 Task: Add a condition where "Status category is Open" in unsolved tickets in your groups.
Action: Mouse moved to (24, 296)
Screenshot: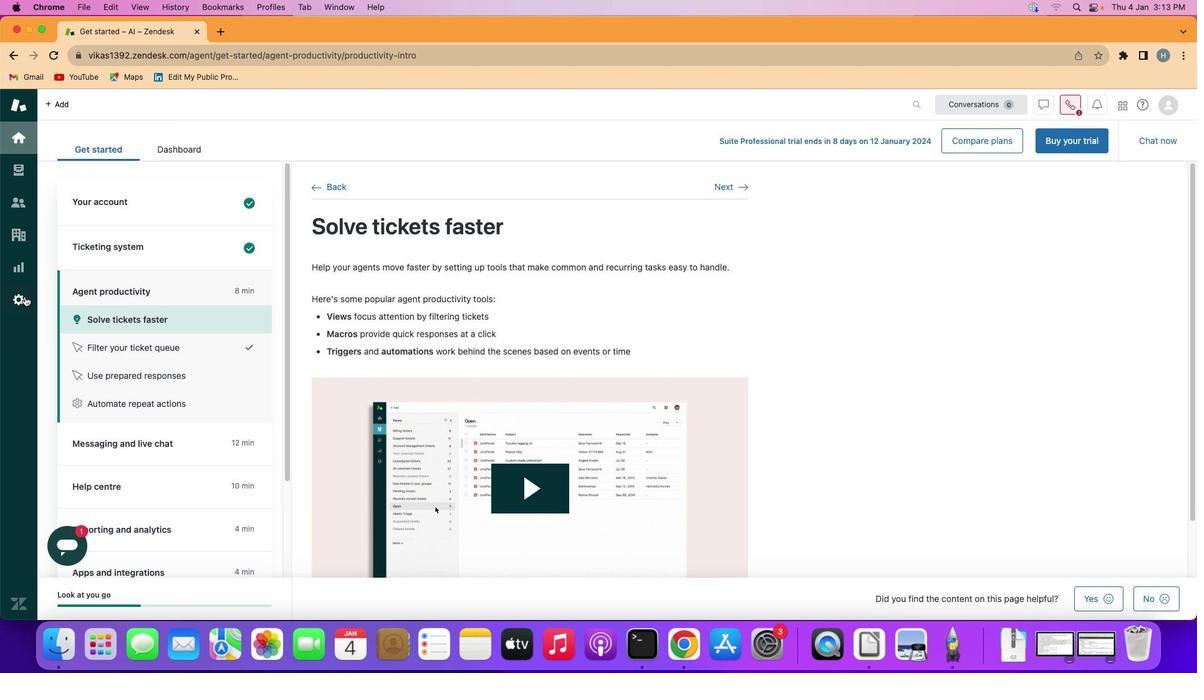 
Action: Mouse pressed left at (24, 296)
Screenshot: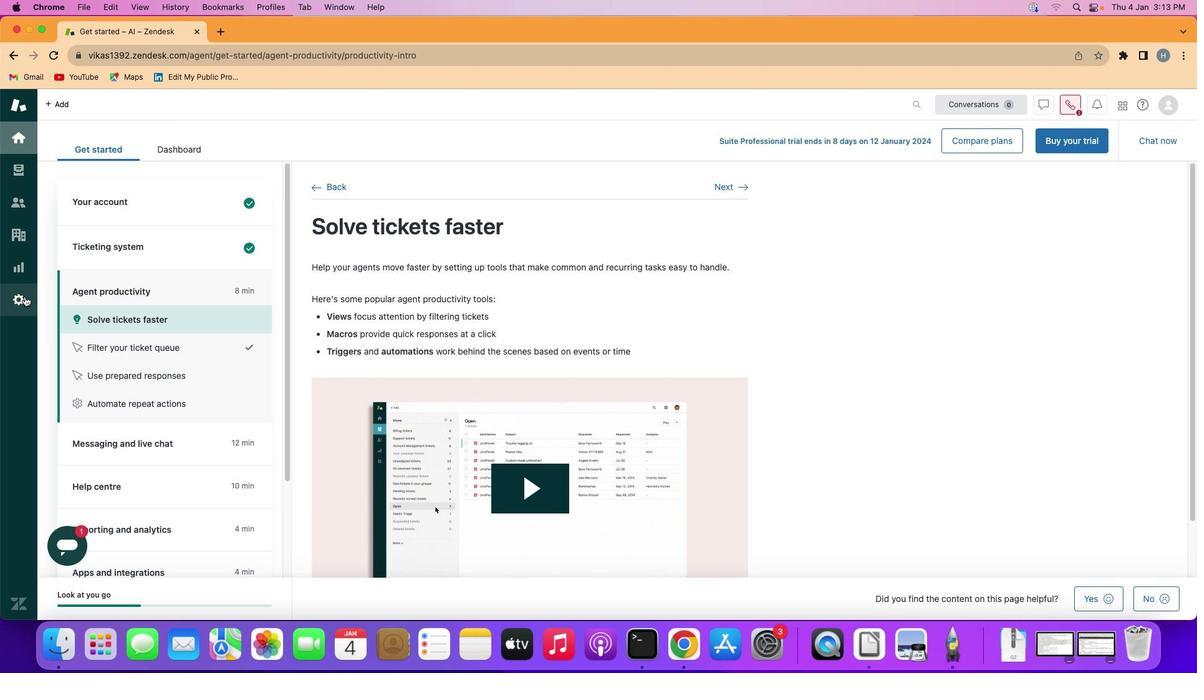 
Action: Mouse moved to (366, 434)
Screenshot: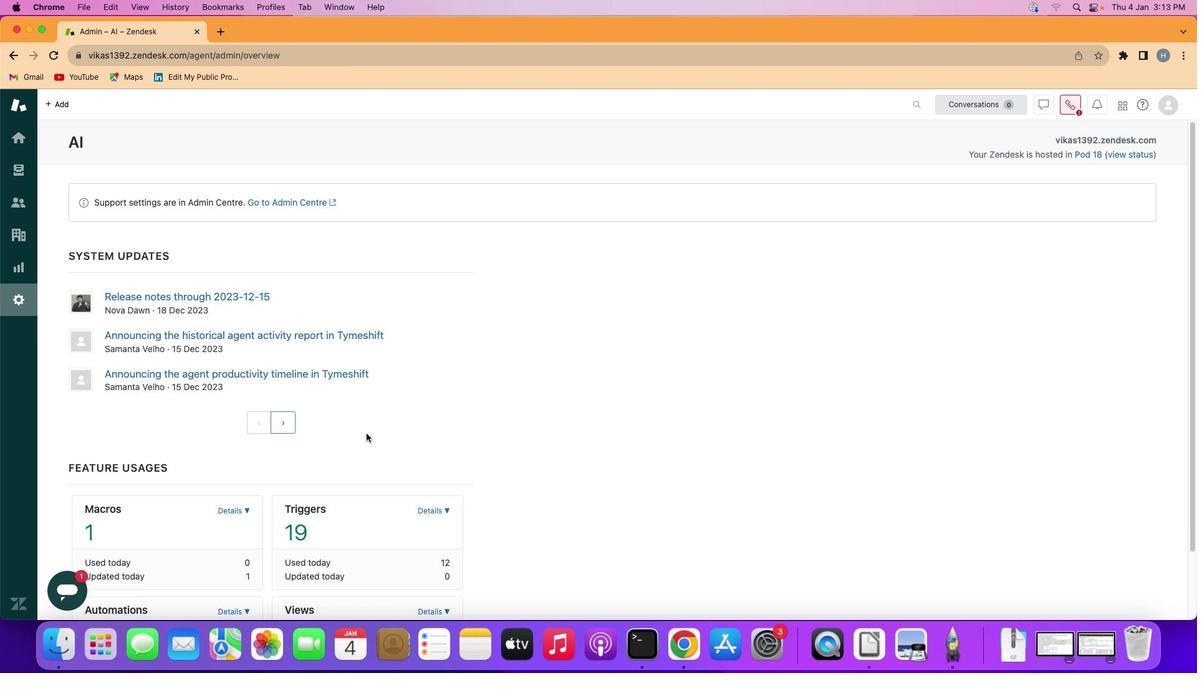
Action: Mouse scrolled (366, 434) with delta (0, 0)
Screenshot: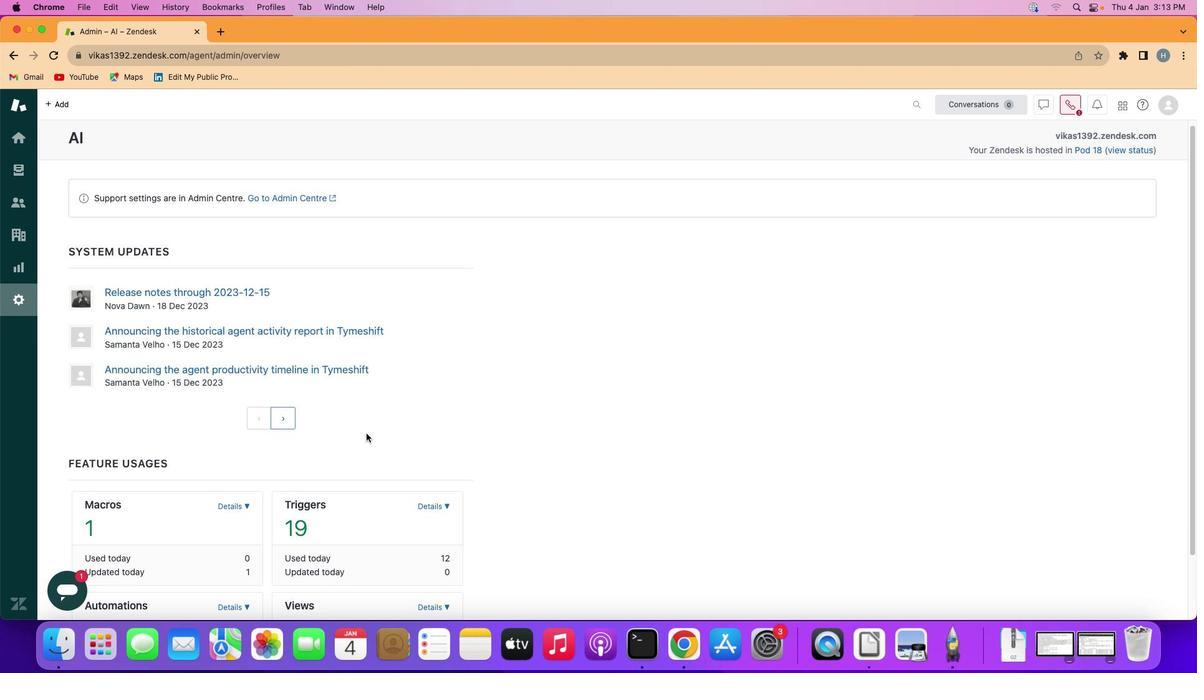 
Action: Mouse scrolled (366, 434) with delta (0, 1)
Screenshot: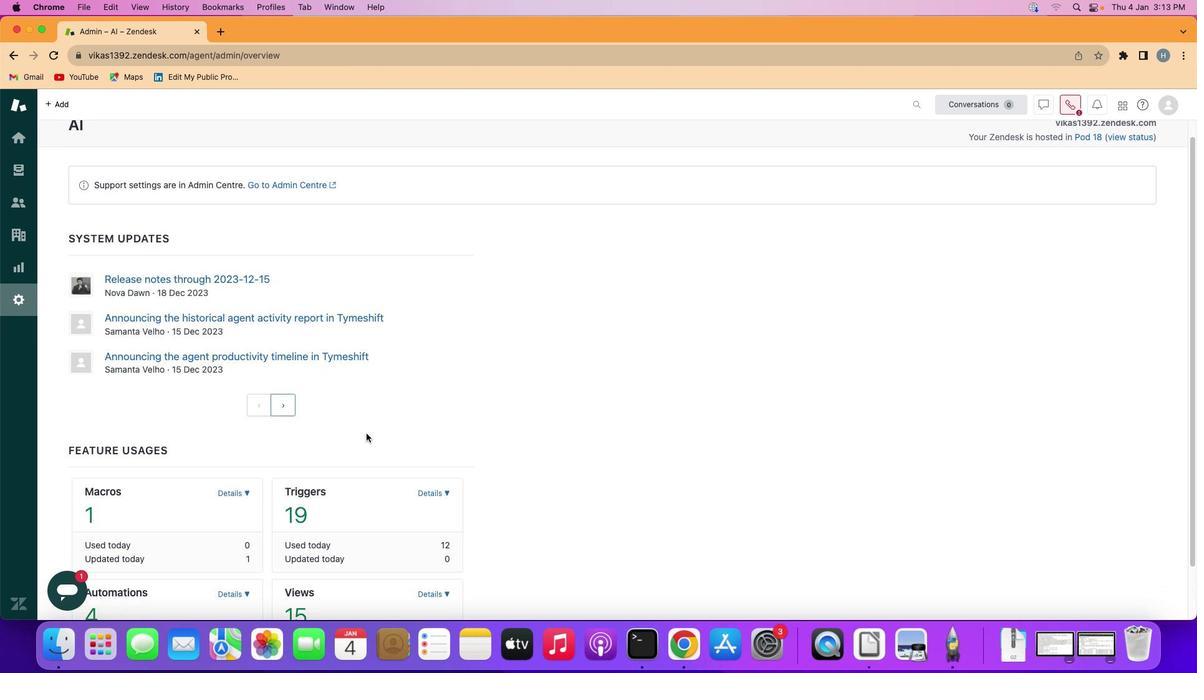 
Action: Mouse scrolled (366, 434) with delta (0, -1)
Screenshot: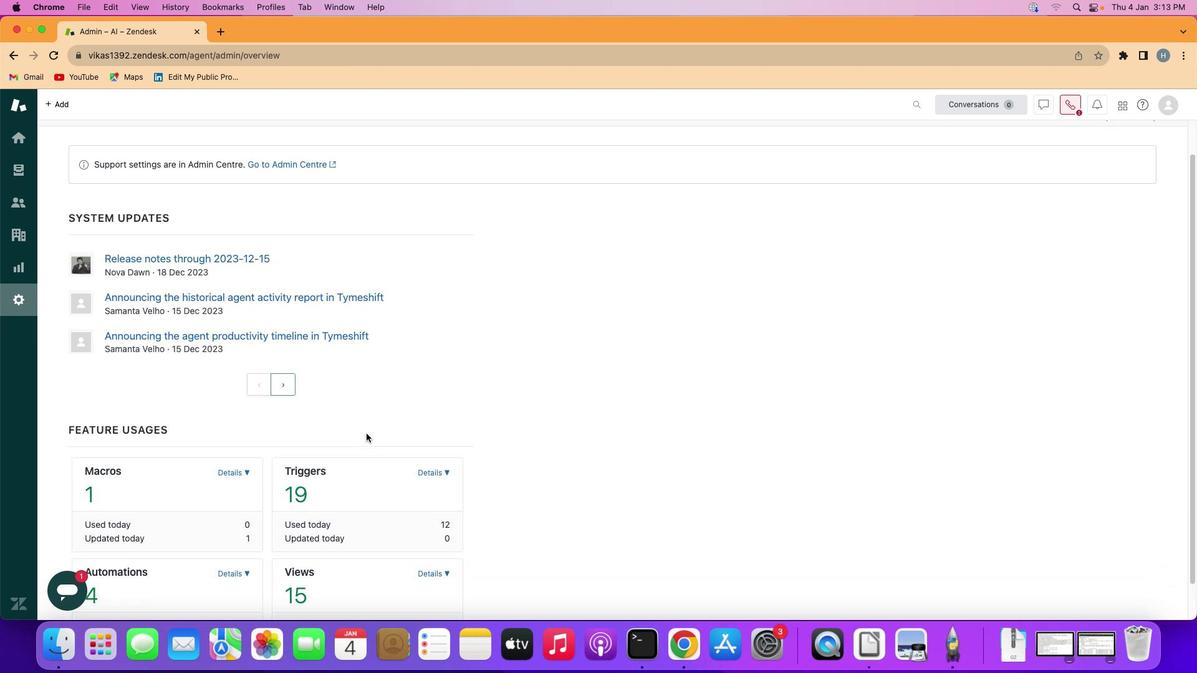 
Action: Mouse scrolled (366, 434) with delta (0, 0)
Screenshot: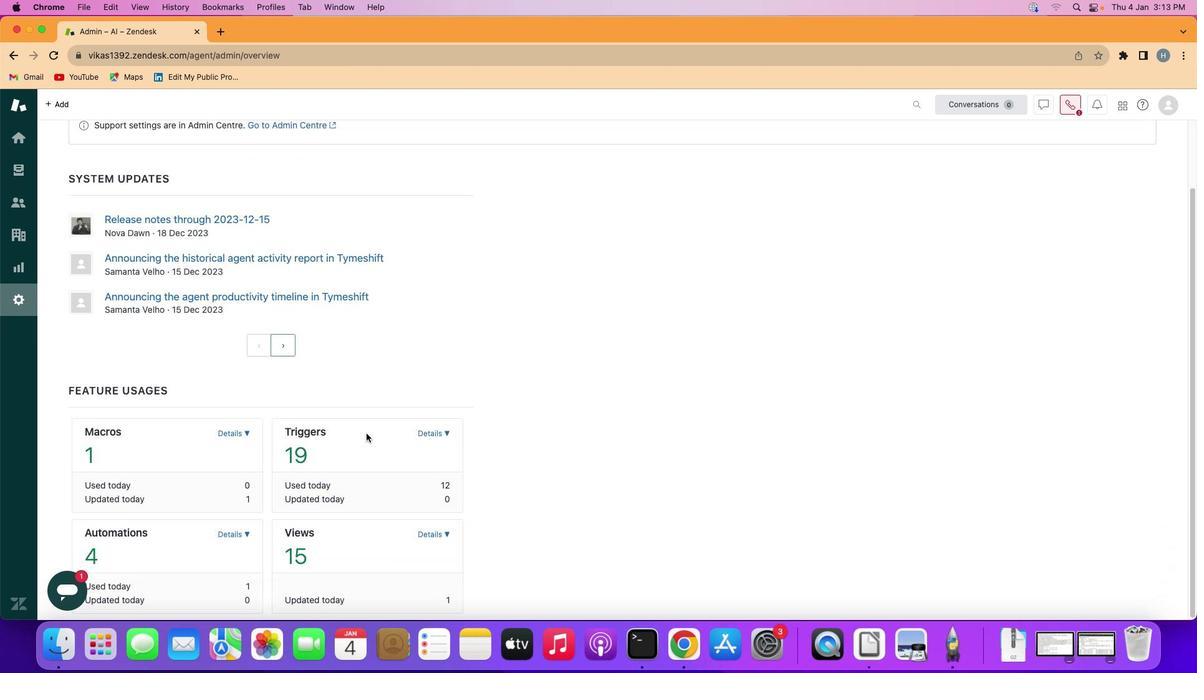 
Action: Mouse scrolled (366, 434) with delta (0, -1)
Screenshot: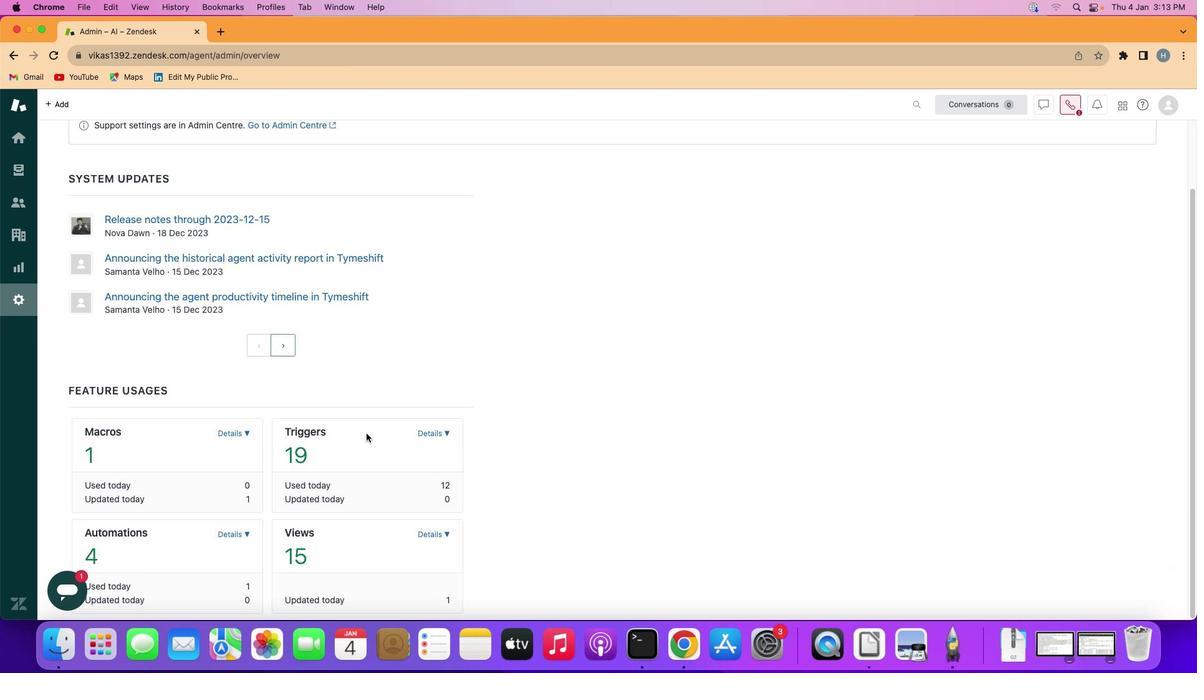 
Action: Mouse moved to (433, 534)
Screenshot: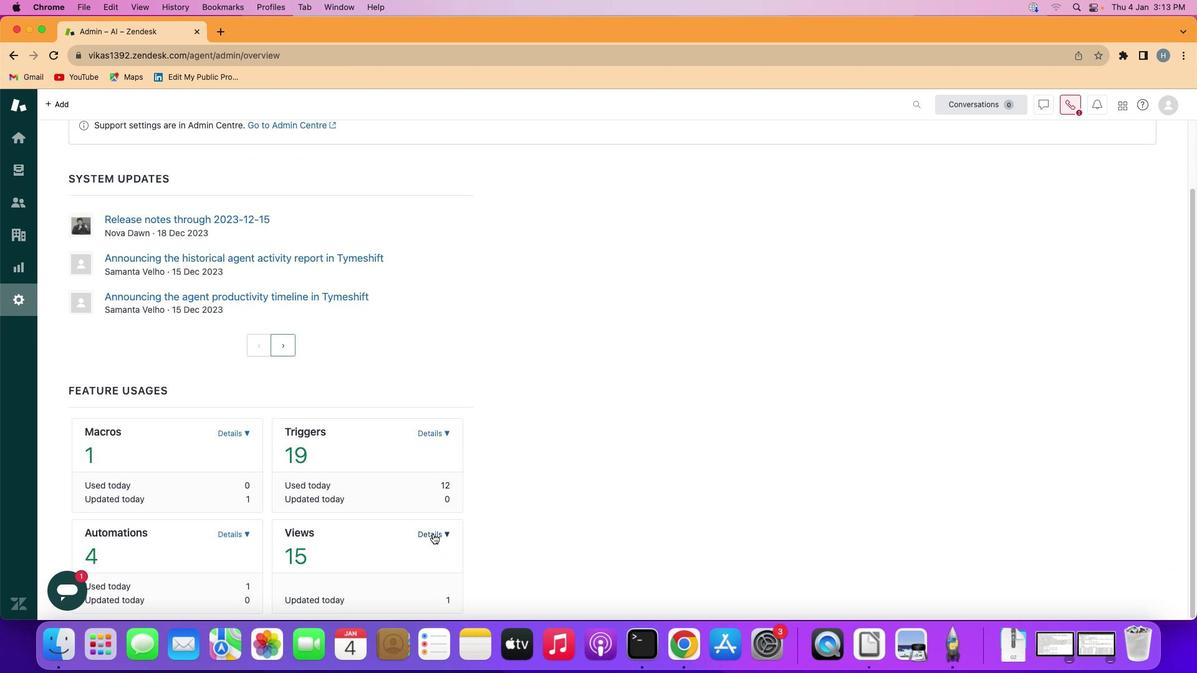 
Action: Mouse pressed left at (433, 534)
Screenshot: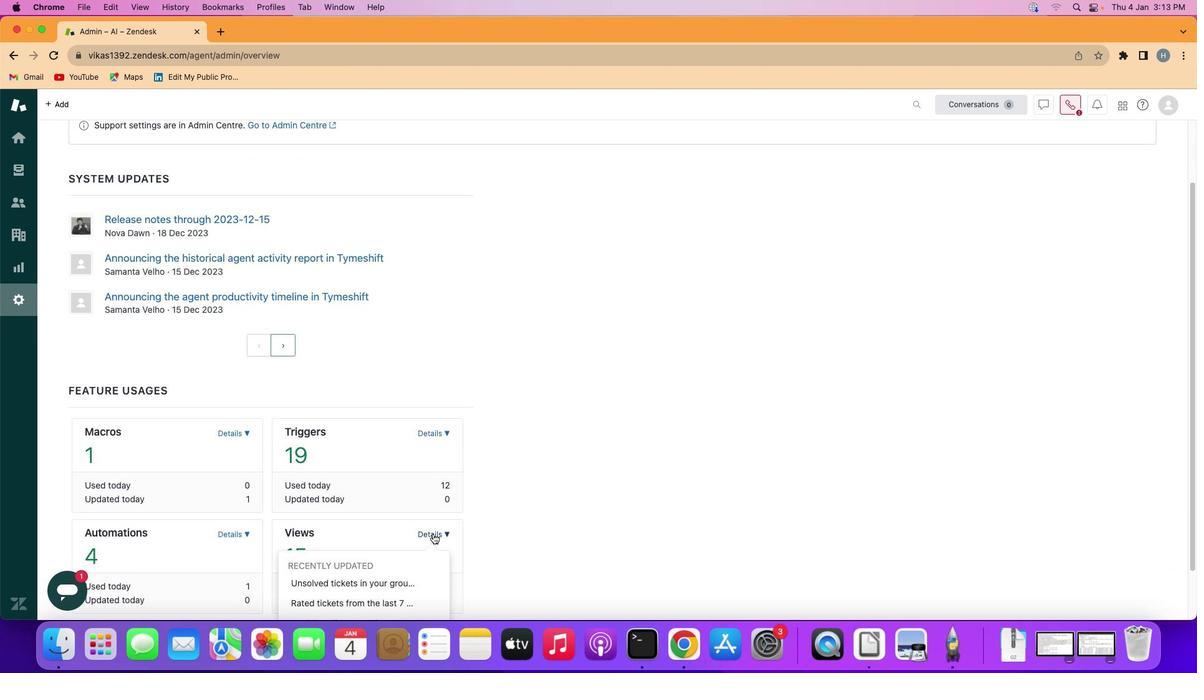 
Action: Mouse moved to (356, 583)
Screenshot: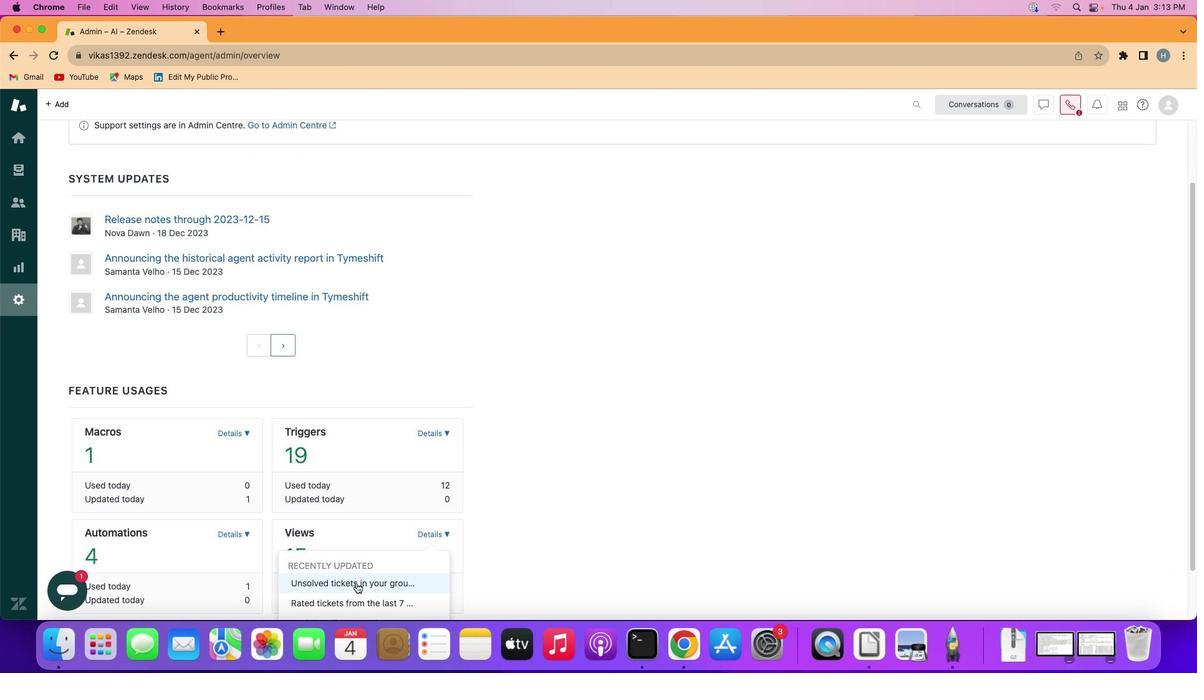 
Action: Mouse pressed left at (356, 583)
Screenshot: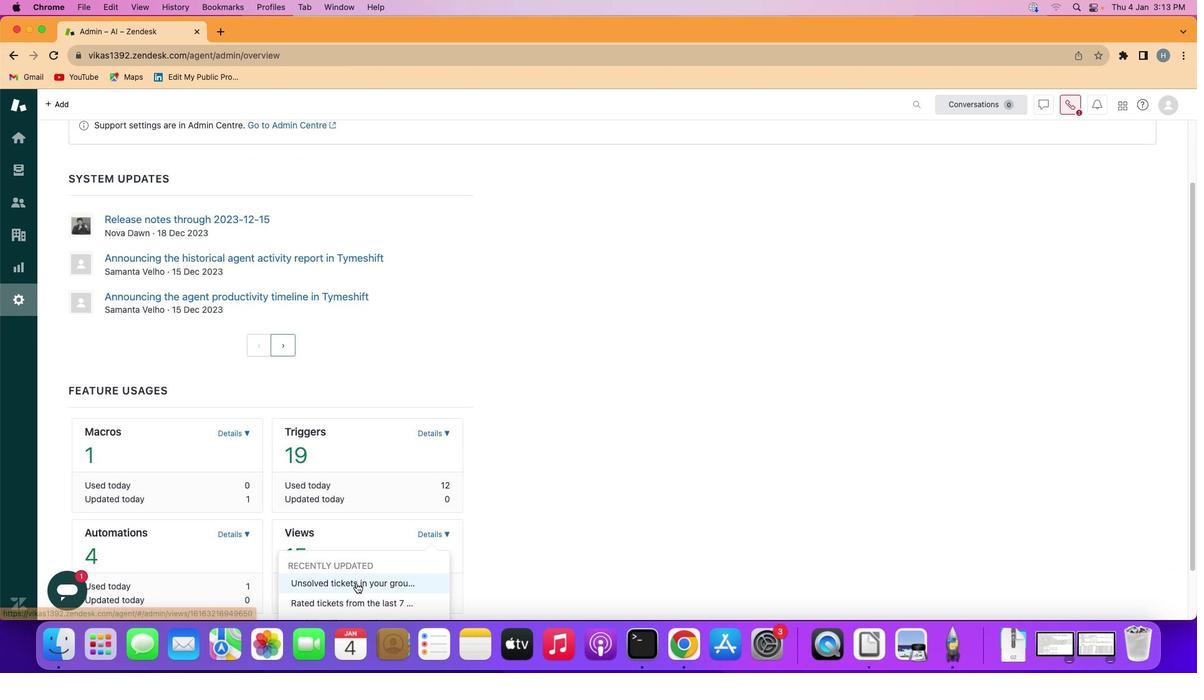 
Action: Mouse moved to (251, 458)
Screenshot: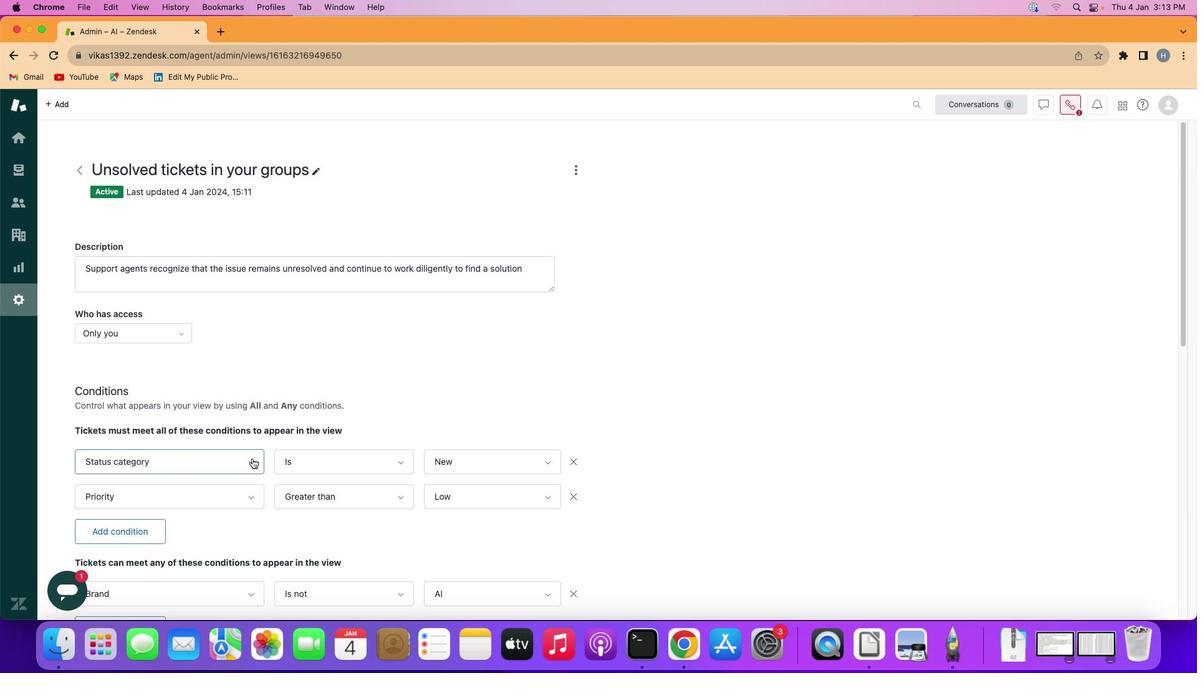 
Action: Mouse pressed left at (251, 458)
Screenshot: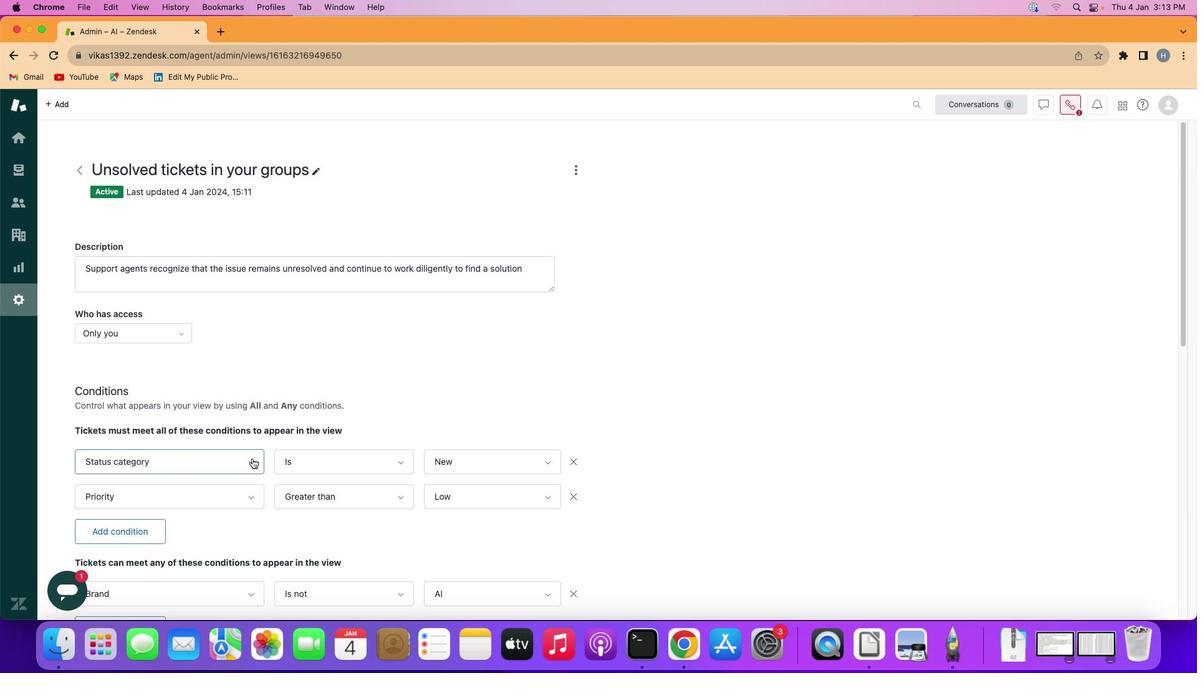 
Action: Mouse moved to (180, 243)
Screenshot: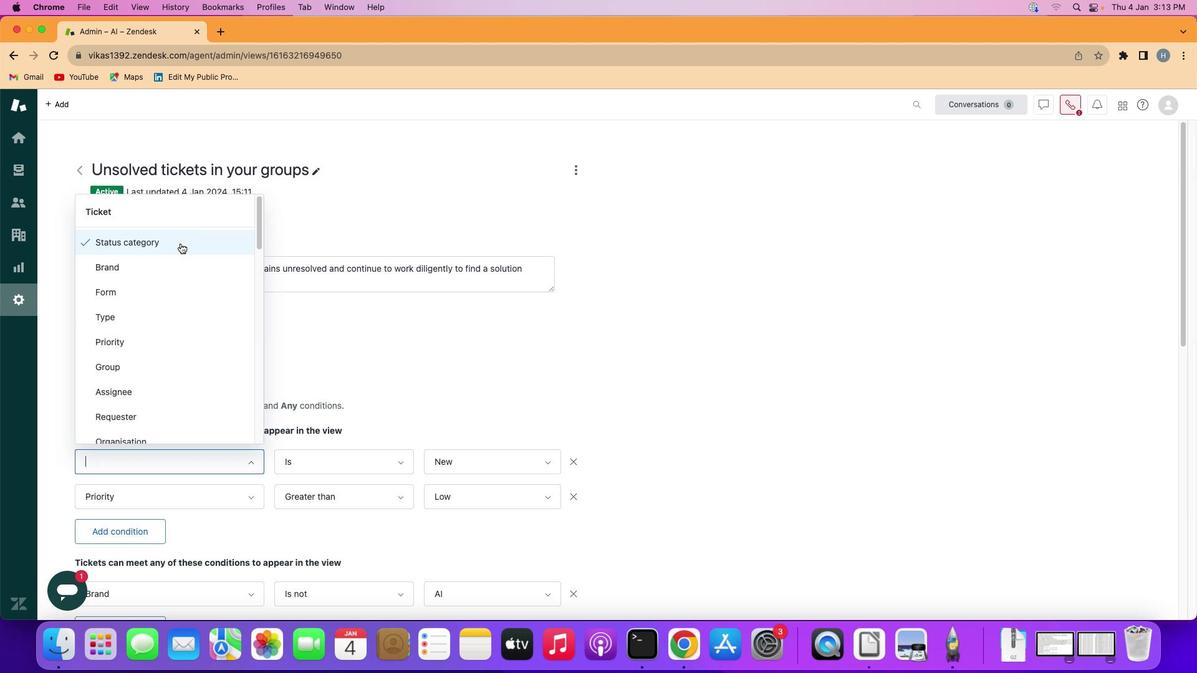 
Action: Mouse pressed left at (180, 243)
Screenshot: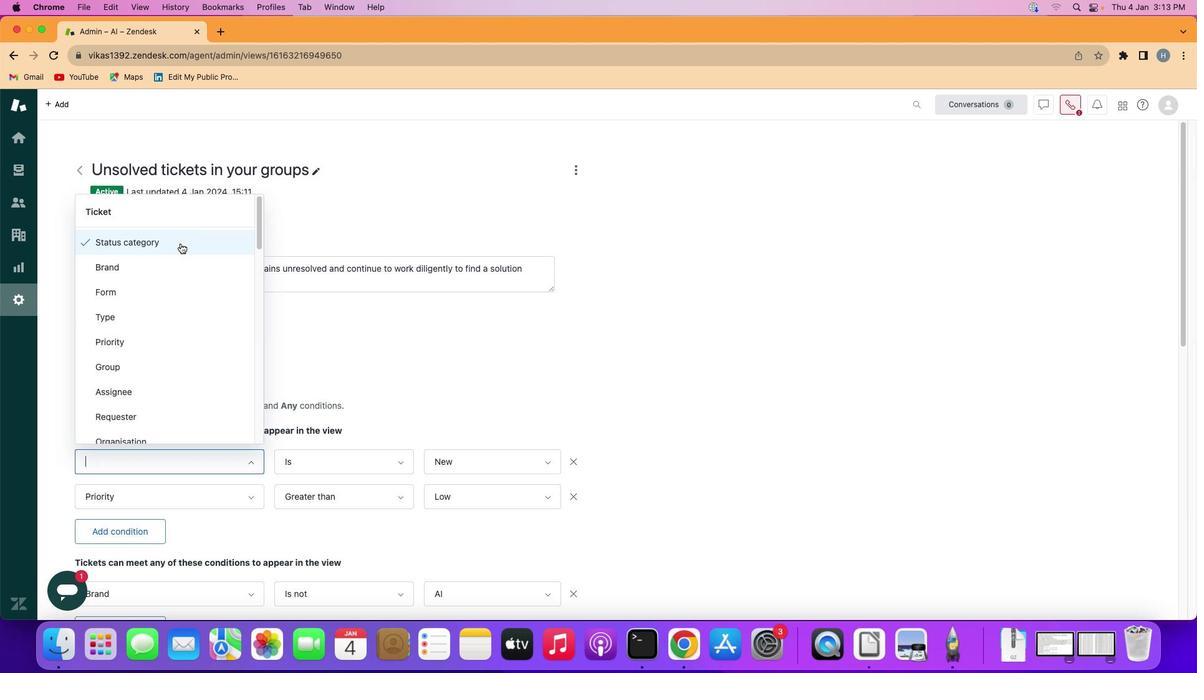 
Action: Mouse moved to (407, 459)
Screenshot: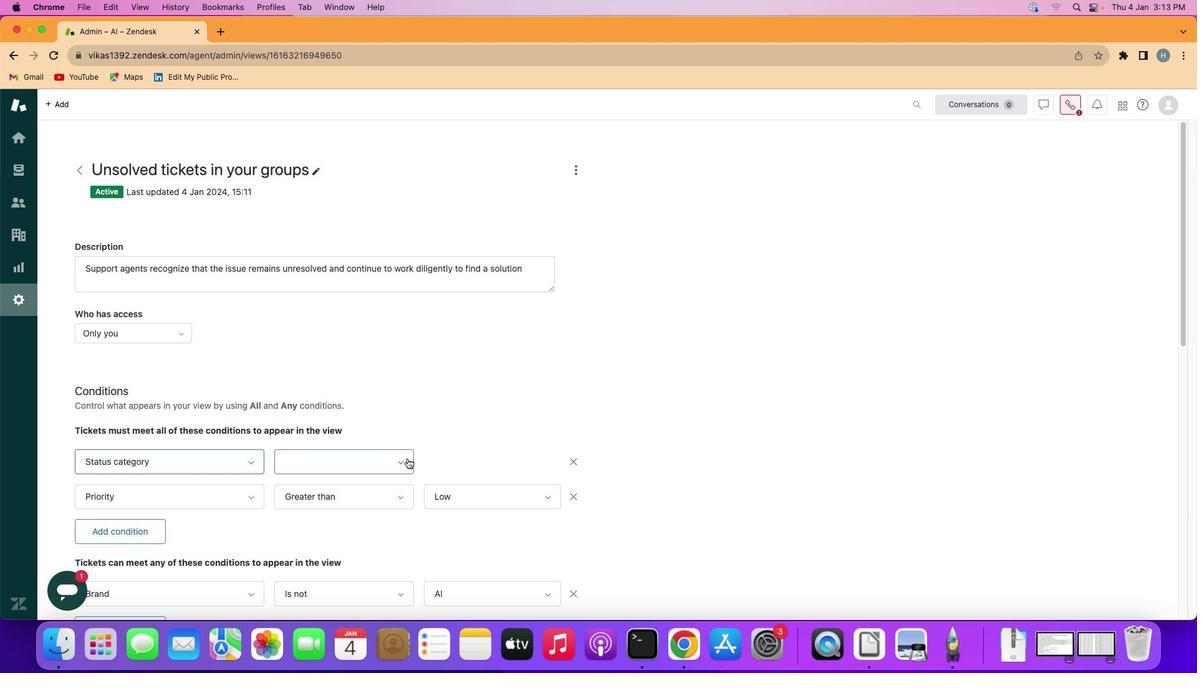 
Action: Mouse pressed left at (407, 459)
Screenshot: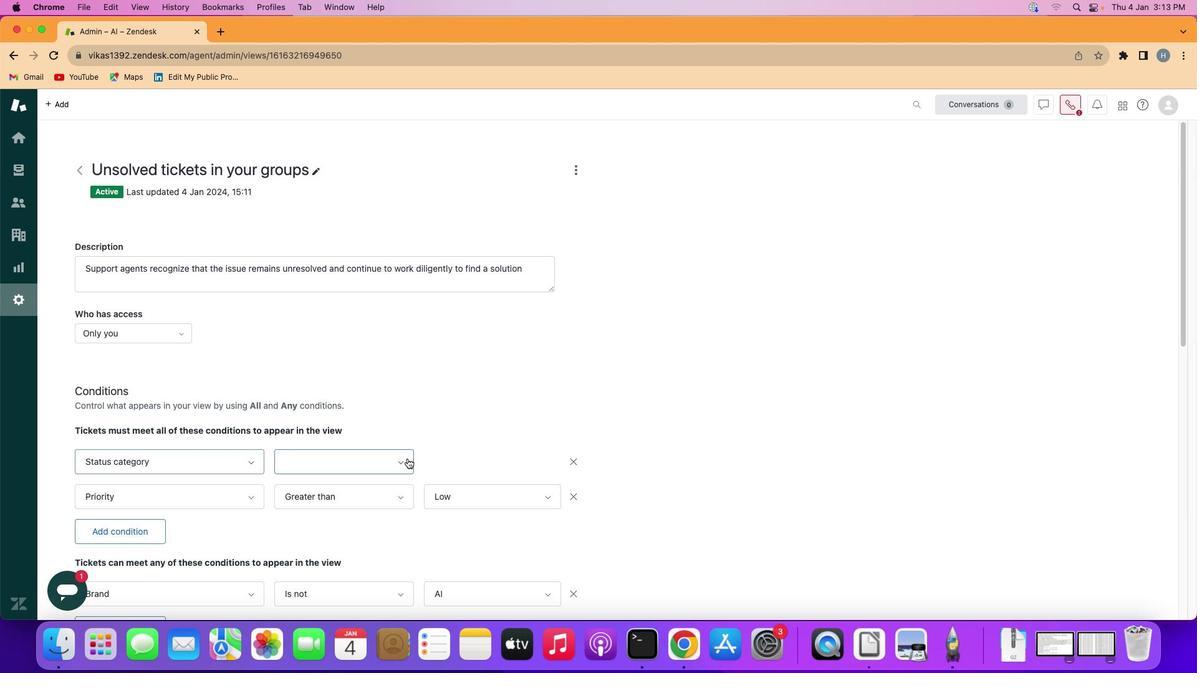 
Action: Mouse moved to (344, 491)
Screenshot: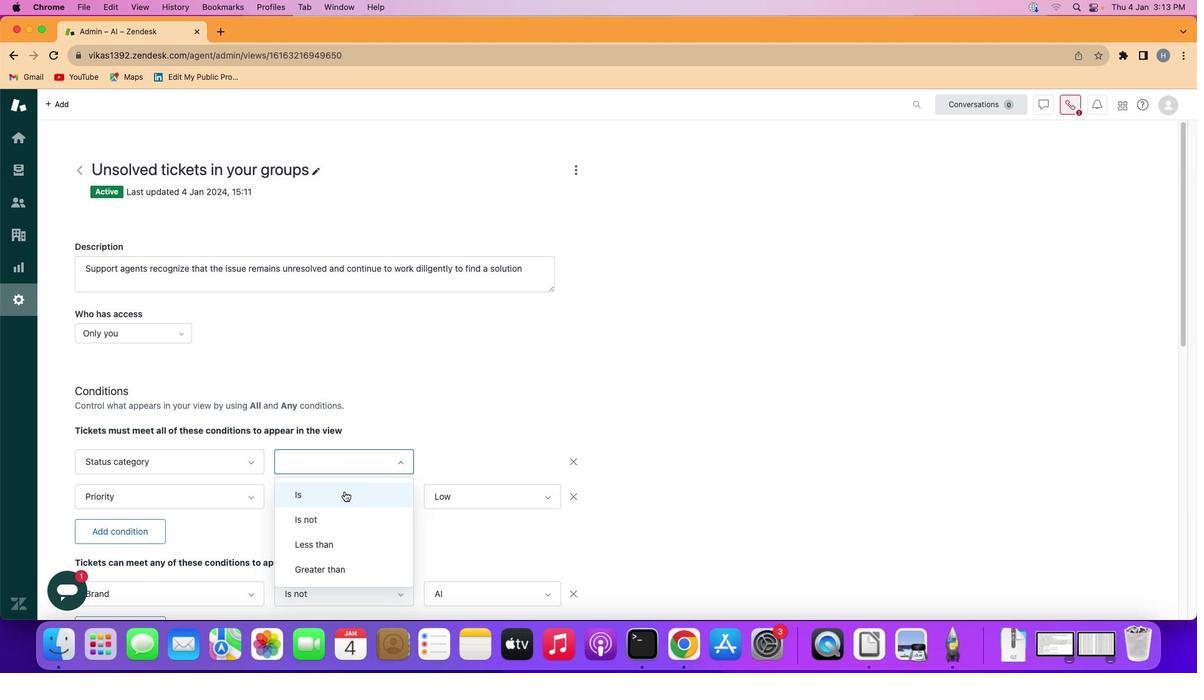 
Action: Mouse pressed left at (344, 491)
Screenshot: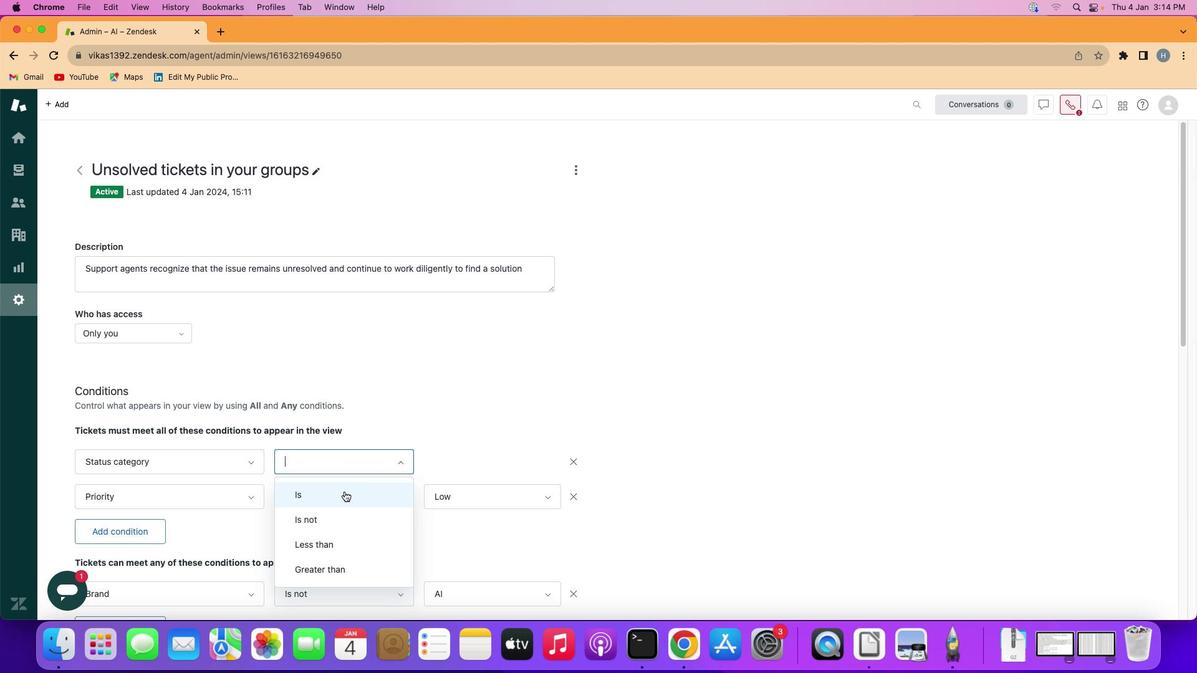 
Action: Mouse moved to (528, 462)
Screenshot: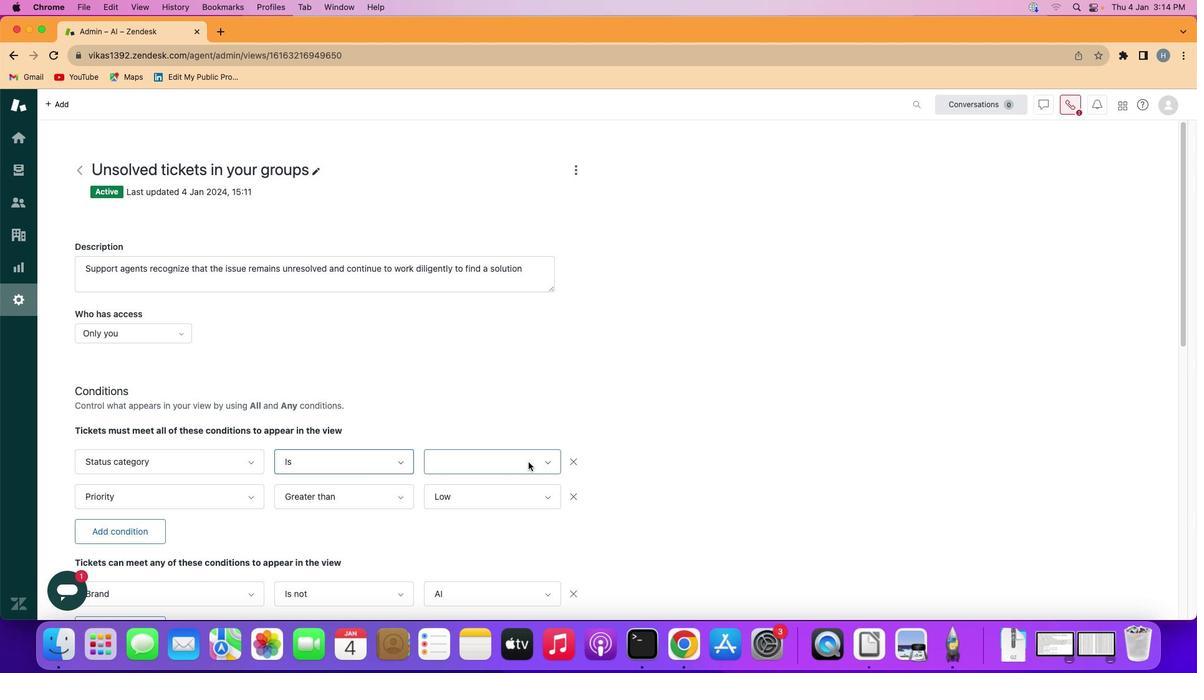 
Action: Mouse pressed left at (528, 462)
Screenshot: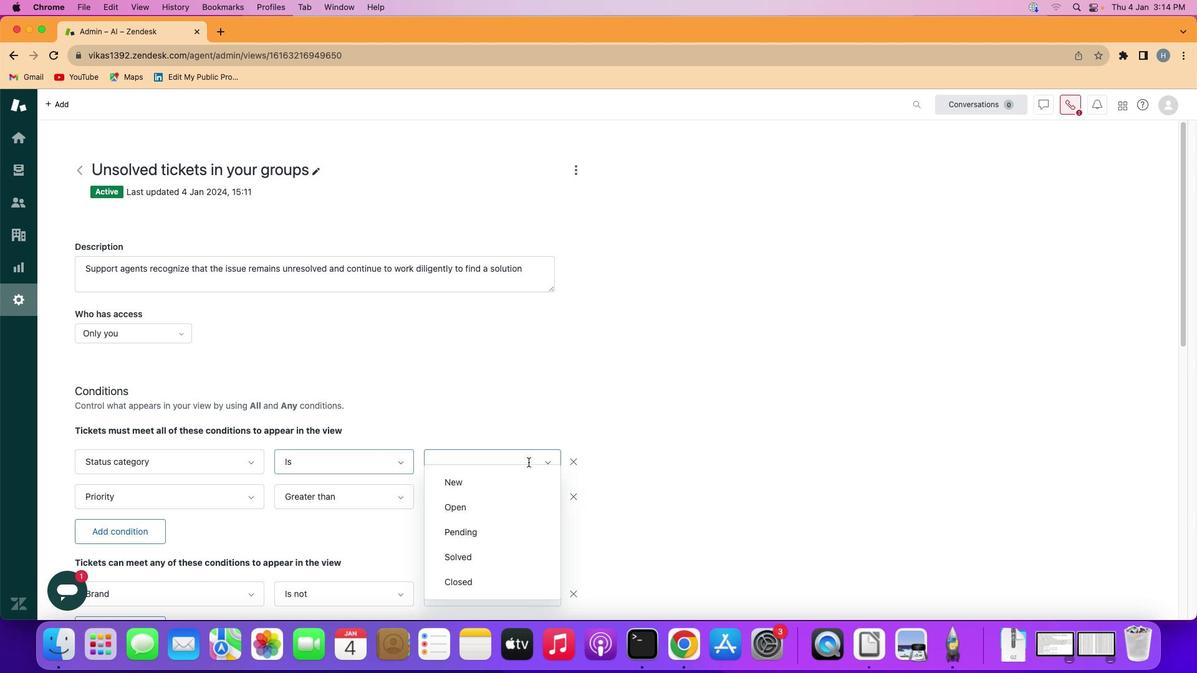
Action: Mouse moved to (504, 515)
Screenshot: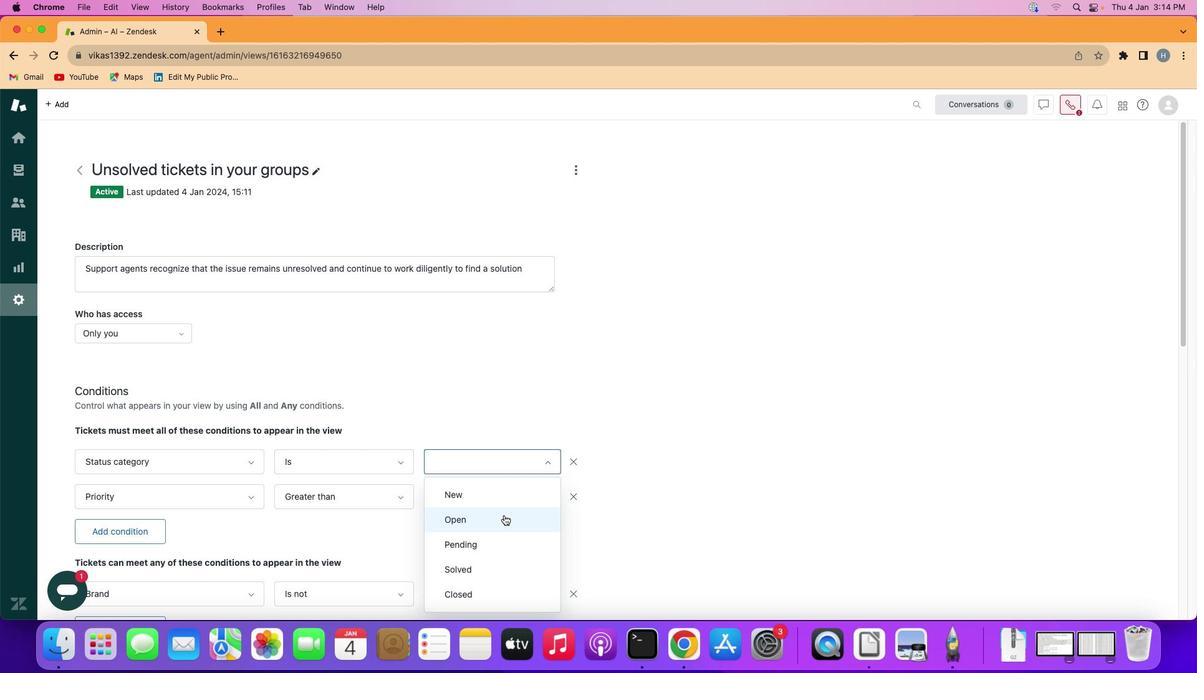 
Action: Mouse pressed left at (504, 515)
Screenshot: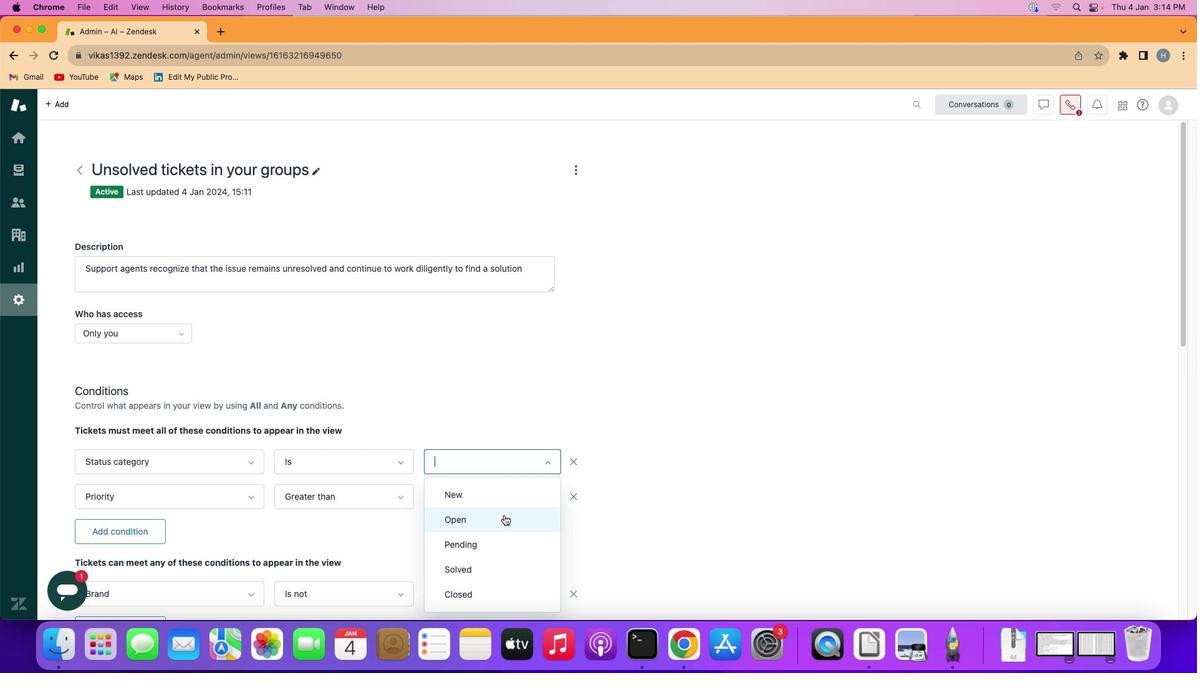 
Action: Mouse moved to (541, 525)
Screenshot: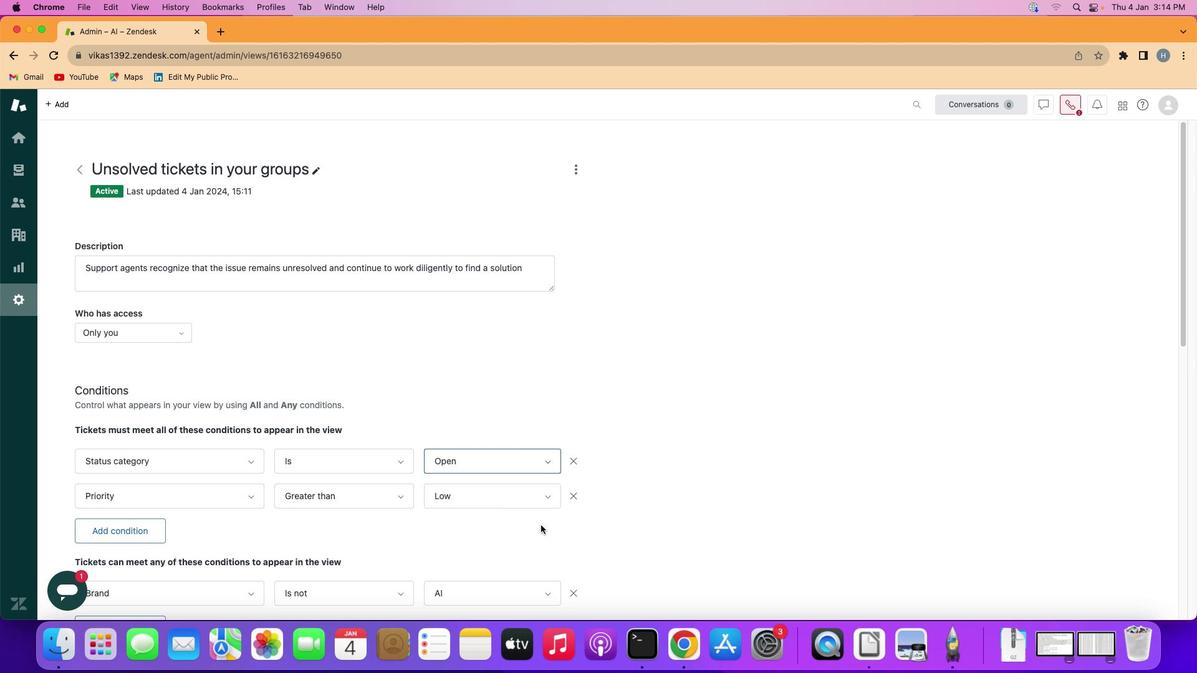 
Action: Mouse scrolled (541, 525) with delta (0, 0)
Screenshot: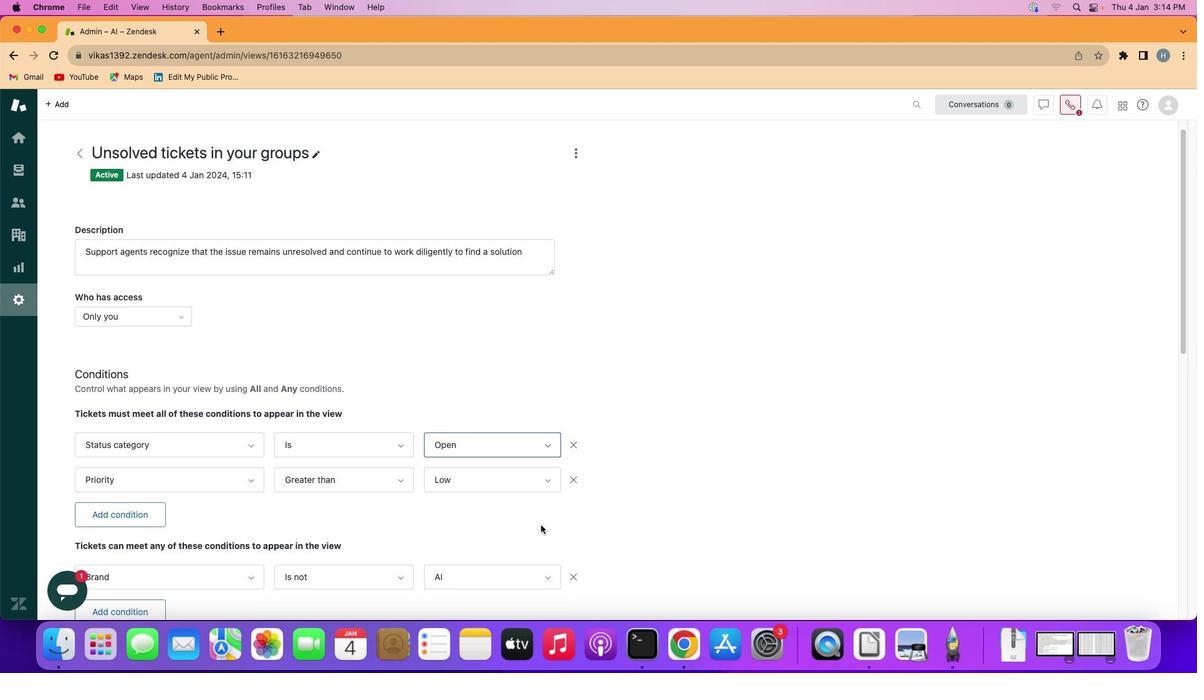 
Action: Mouse scrolled (541, 525) with delta (0, 0)
Screenshot: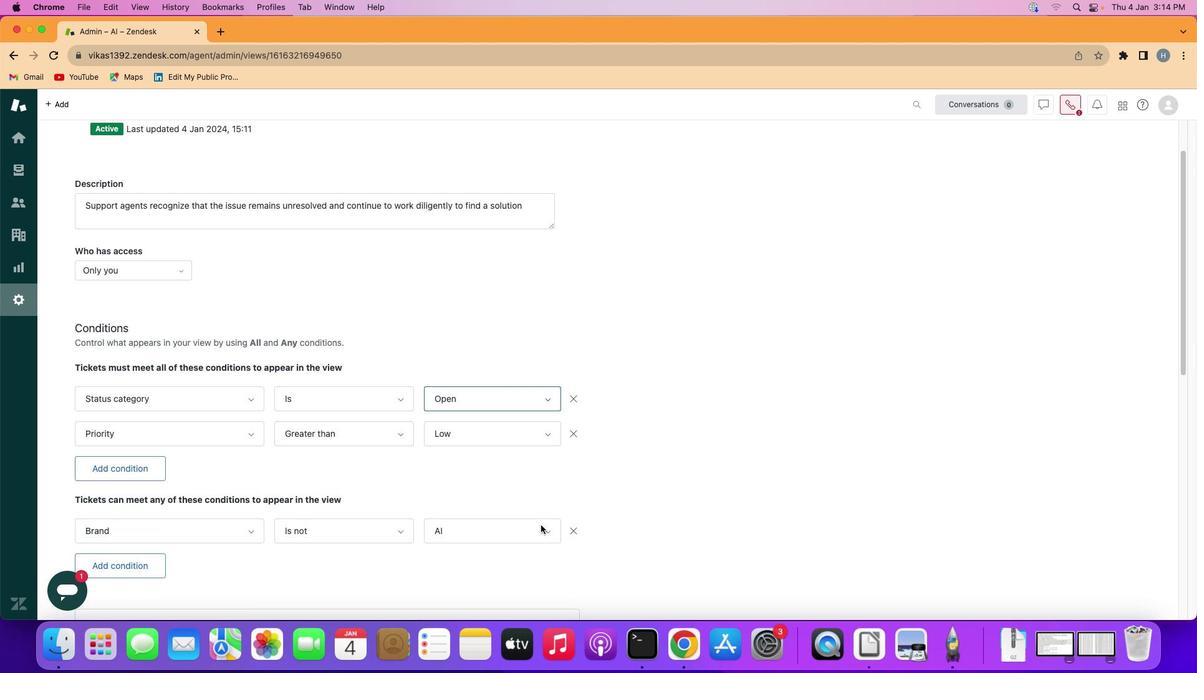 
Action: Mouse scrolled (541, 525) with delta (0, -1)
Screenshot: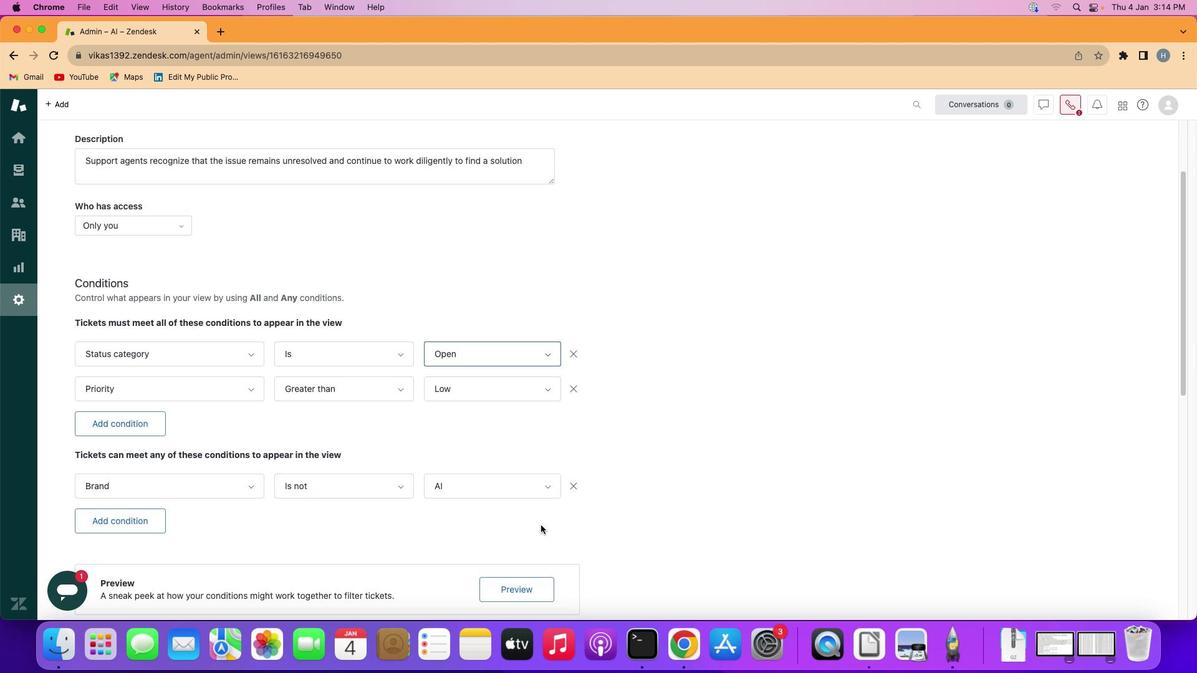
Action: Mouse scrolled (541, 525) with delta (0, -2)
Screenshot: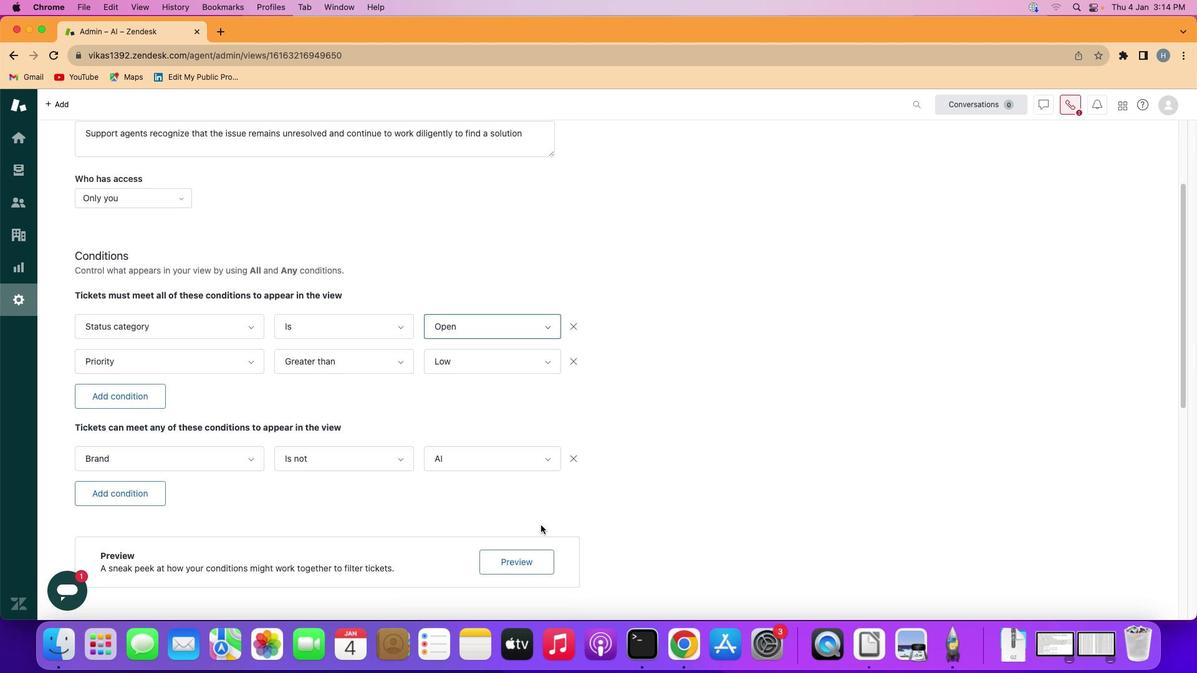 
Action: Mouse scrolled (541, 525) with delta (0, 1)
Screenshot: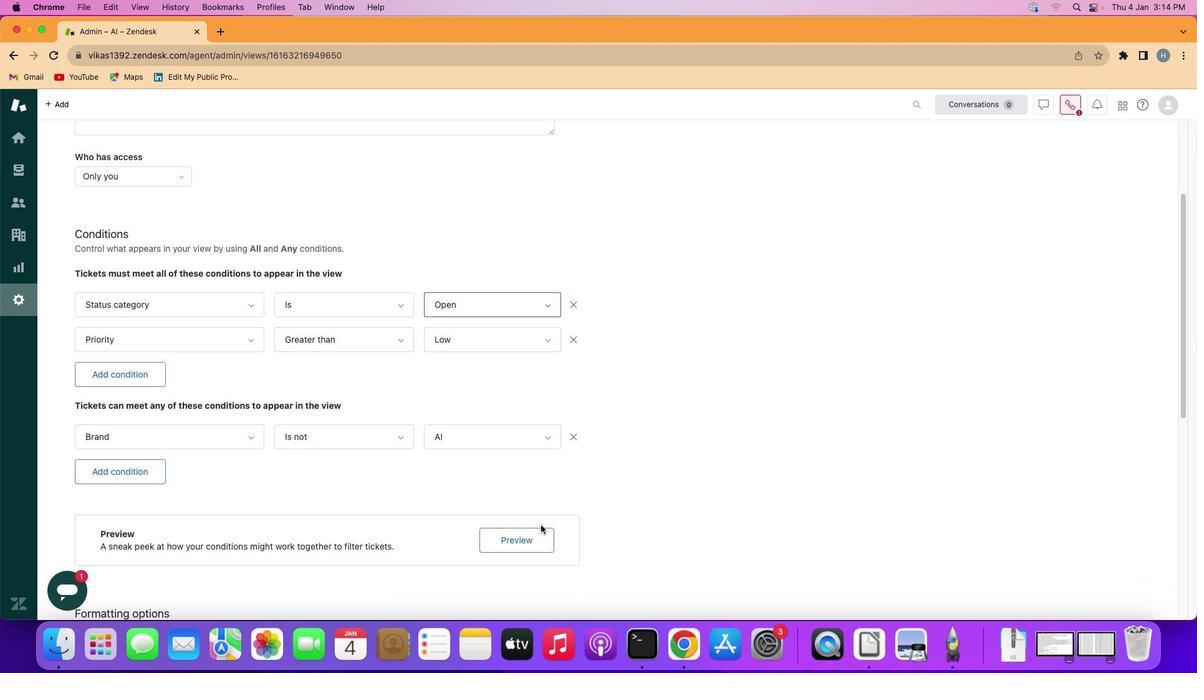 
Action: Mouse scrolled (541, 525) with delta (0, 0)
Screenshot: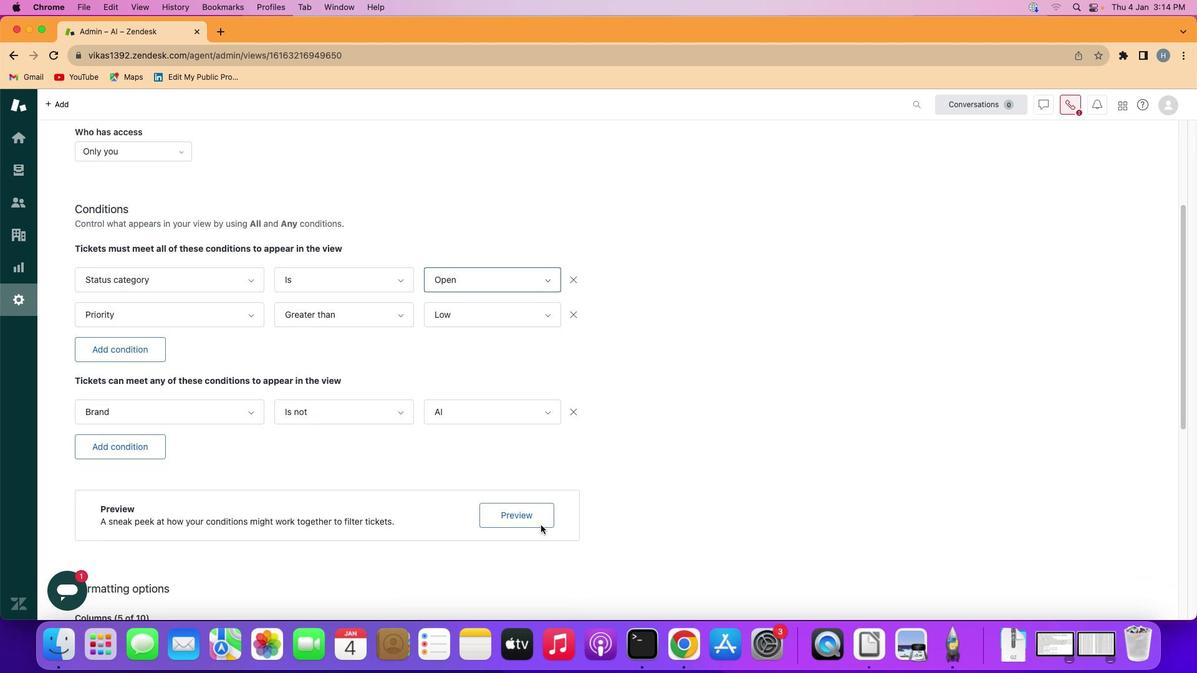 
Action: Mouse scrolled (541, 525) with delta (0, 0)
Screenshot: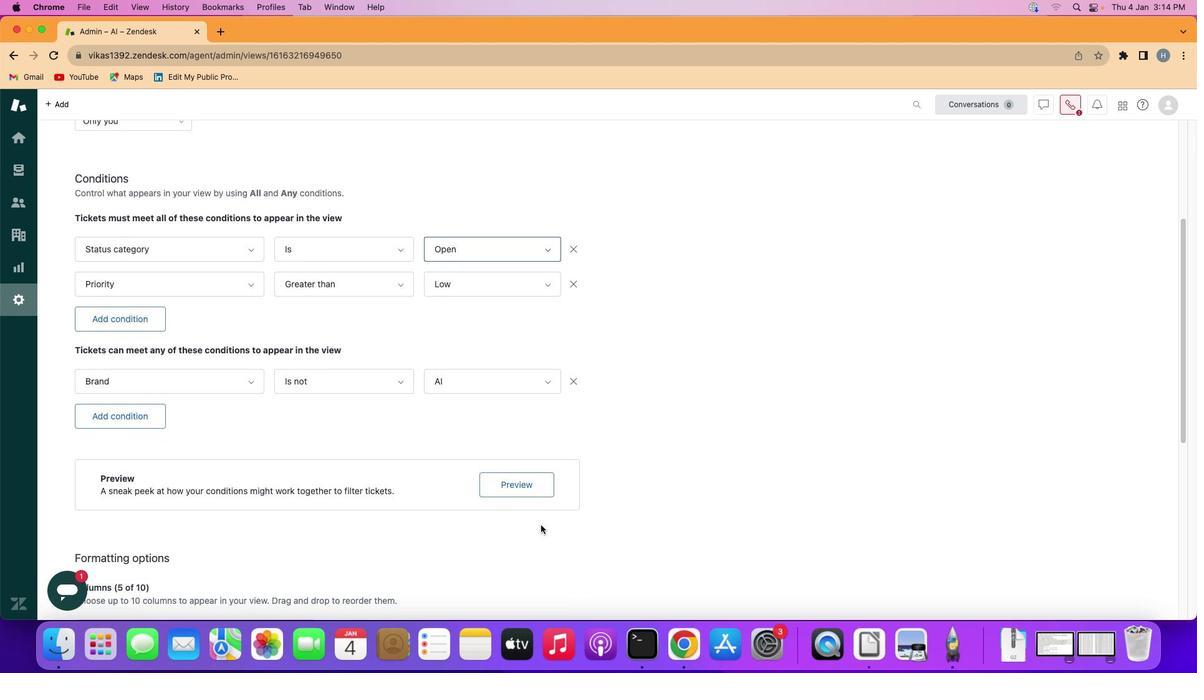 
Action: Mouse scrolled (541, 525) with delta (0, 0)
Screenshot: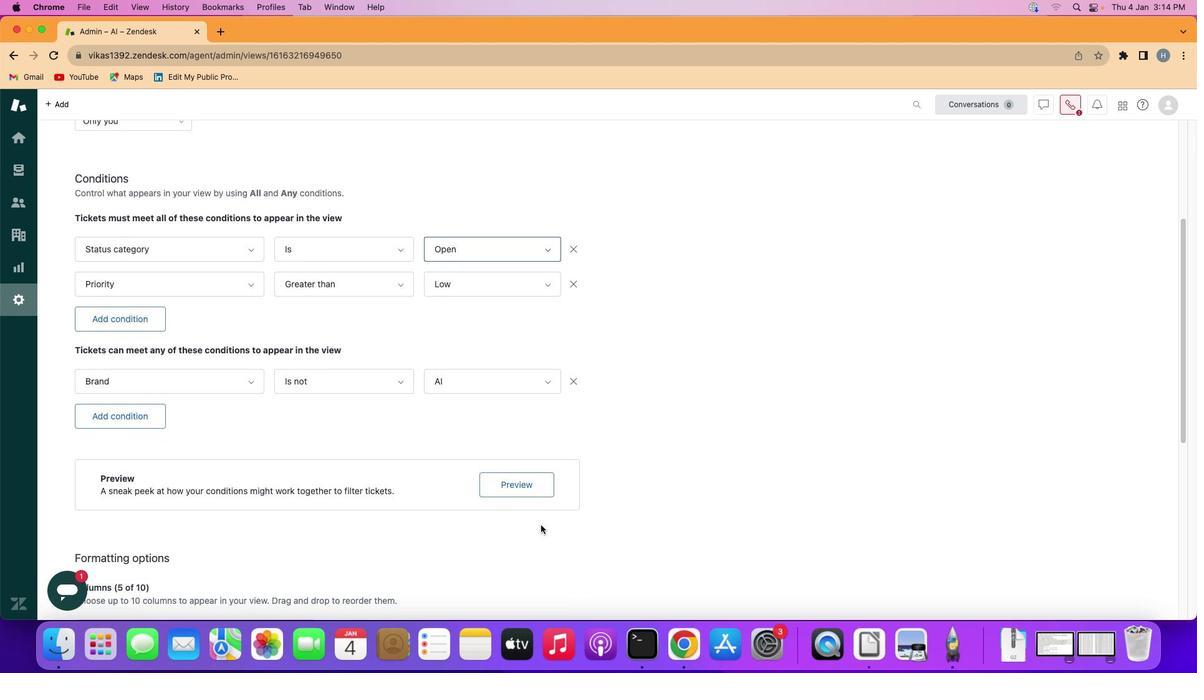 
Action: Mouse scrolled (541, 525) with delta (0, -1)
Screenshot: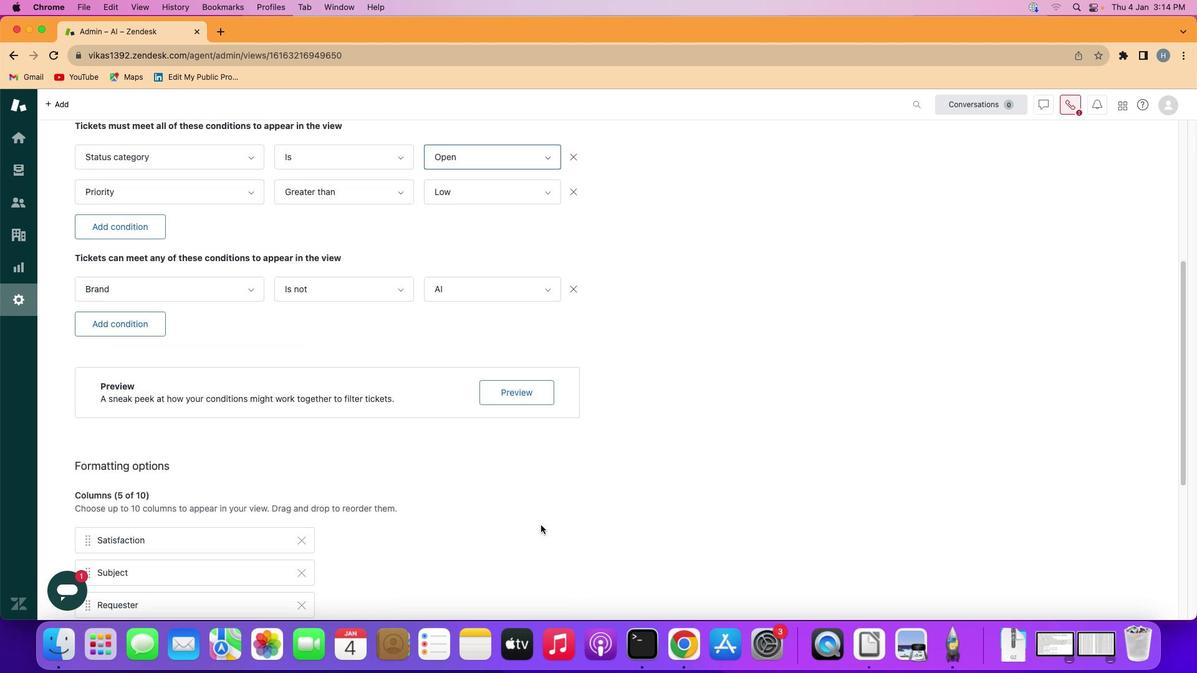
Action: Mouse scrolled (541, 525) with delta (0, -2)
Screenshot: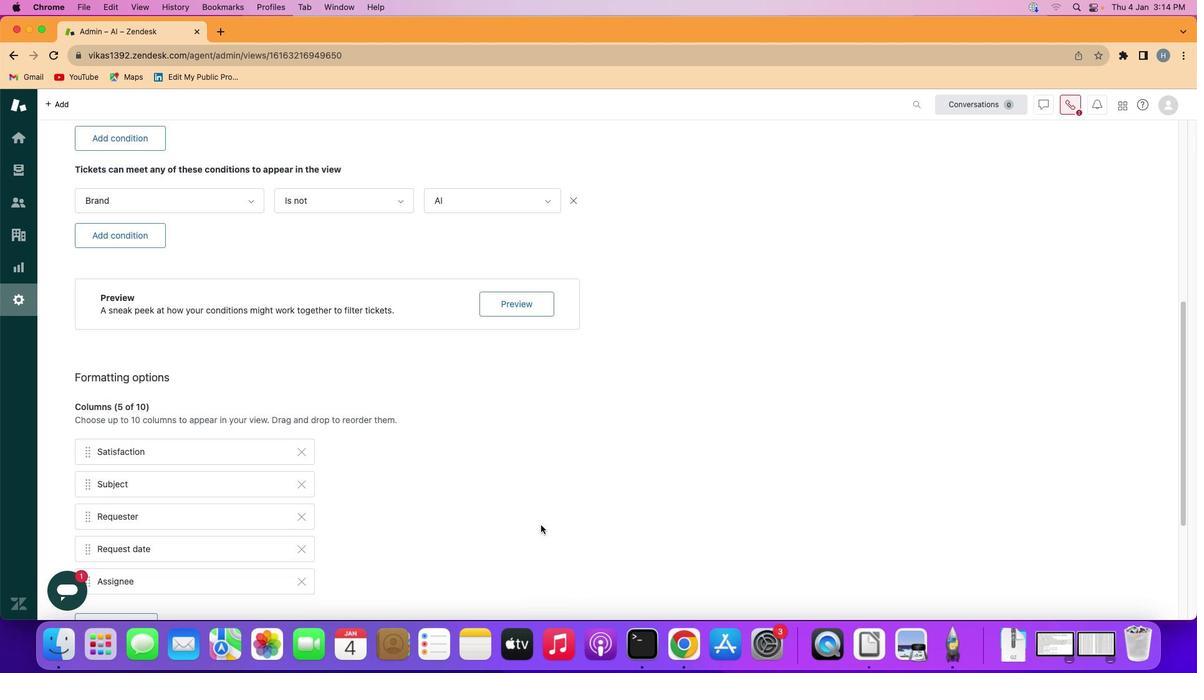 
Action: Mouse scrolled (541, 525) with delta (0, 0)
Screenshot: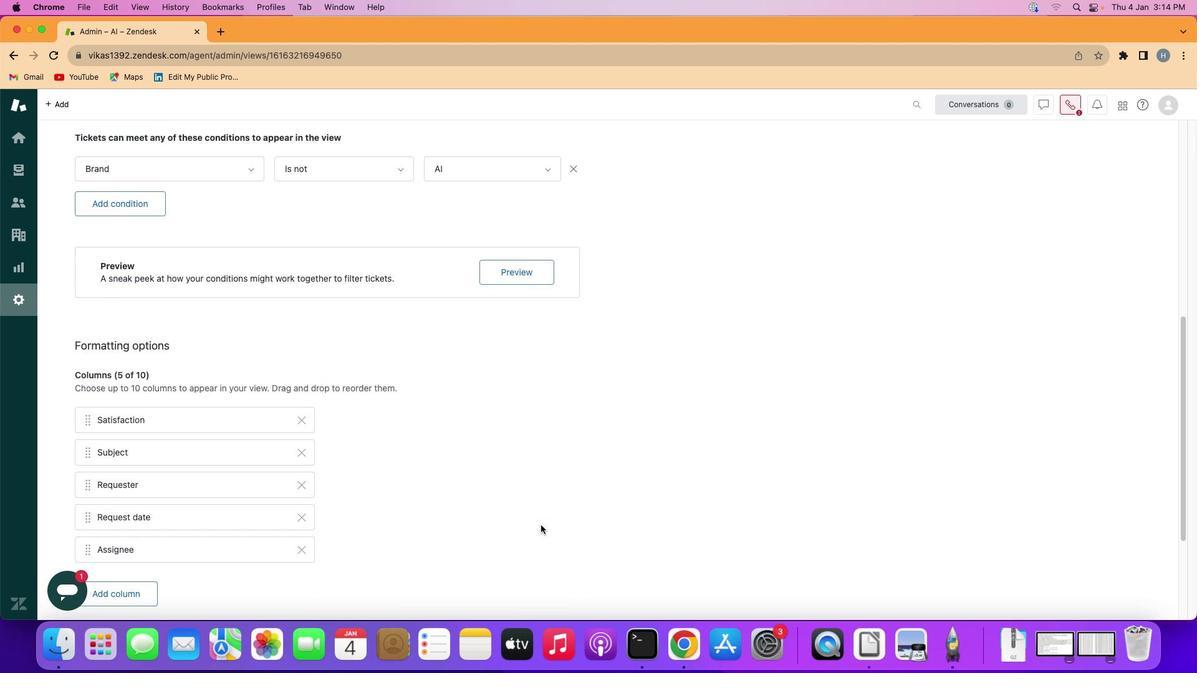 
Action: Mouse scrolled (541, 525) with delta (0, 0)
Screenshot: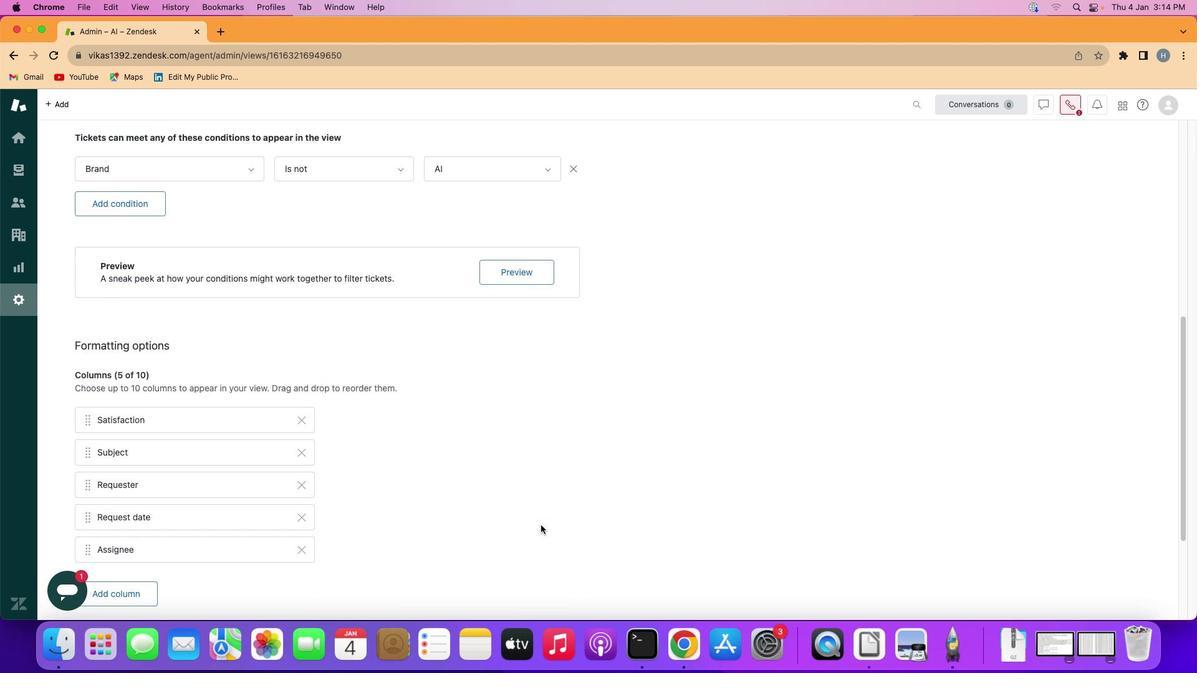 
Action: Mouse scrolled (541, 525) with delta (0, -1)
Screenshot: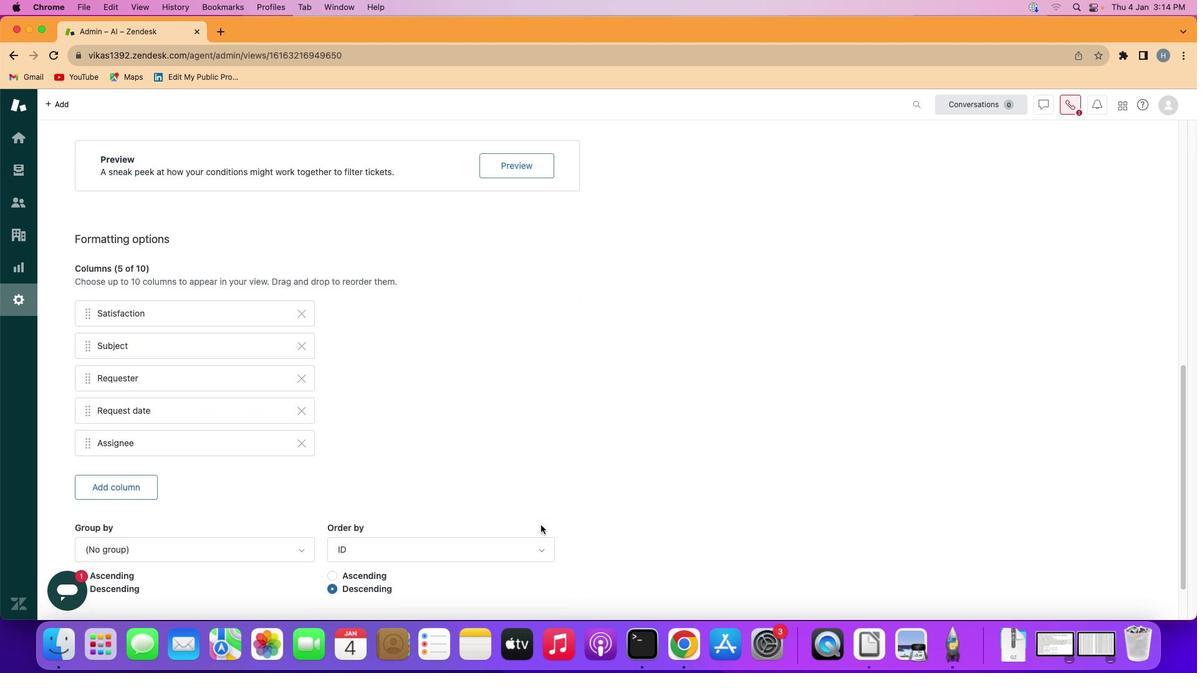 
Action: Mouse scrolled (541, 525) with delta (0, -2)
Screenshot: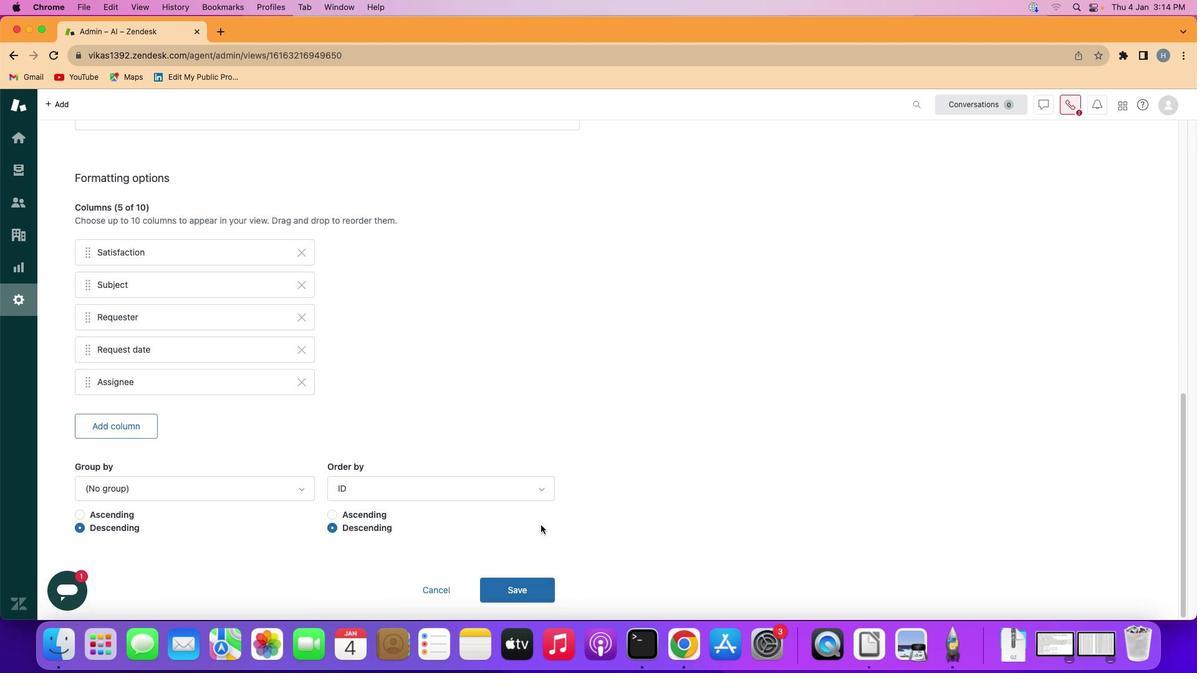 
Action: Mouse scrolled (541, 525) with delta (0, -3)
Screenshot: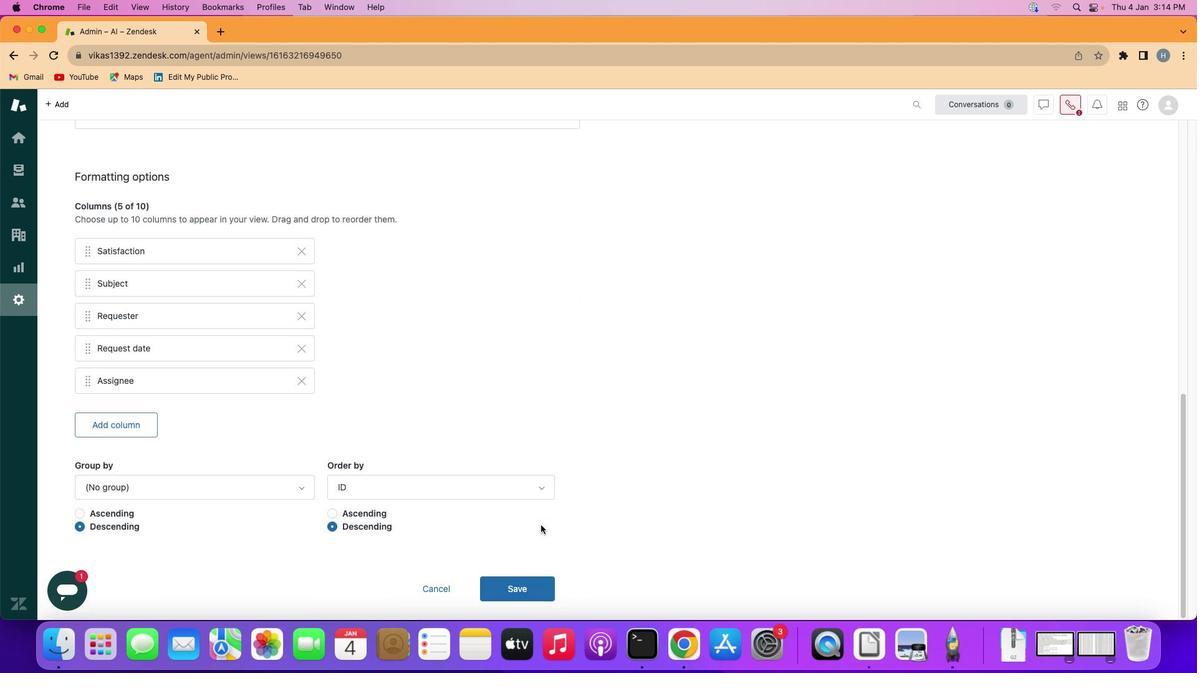 
Action: Mouse scrolled (541, 525) with delta (0, 0)
Screenshot: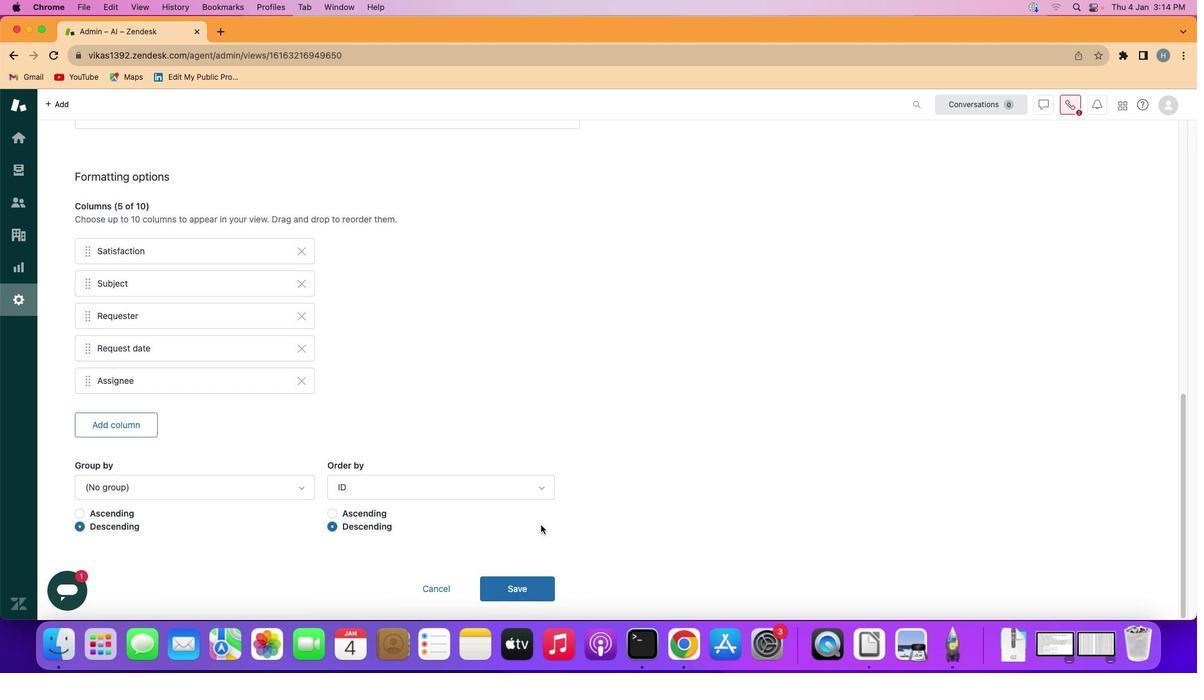 
Action: Mouse scrolled (541, 525) with delta (0, 0)
Screenshot: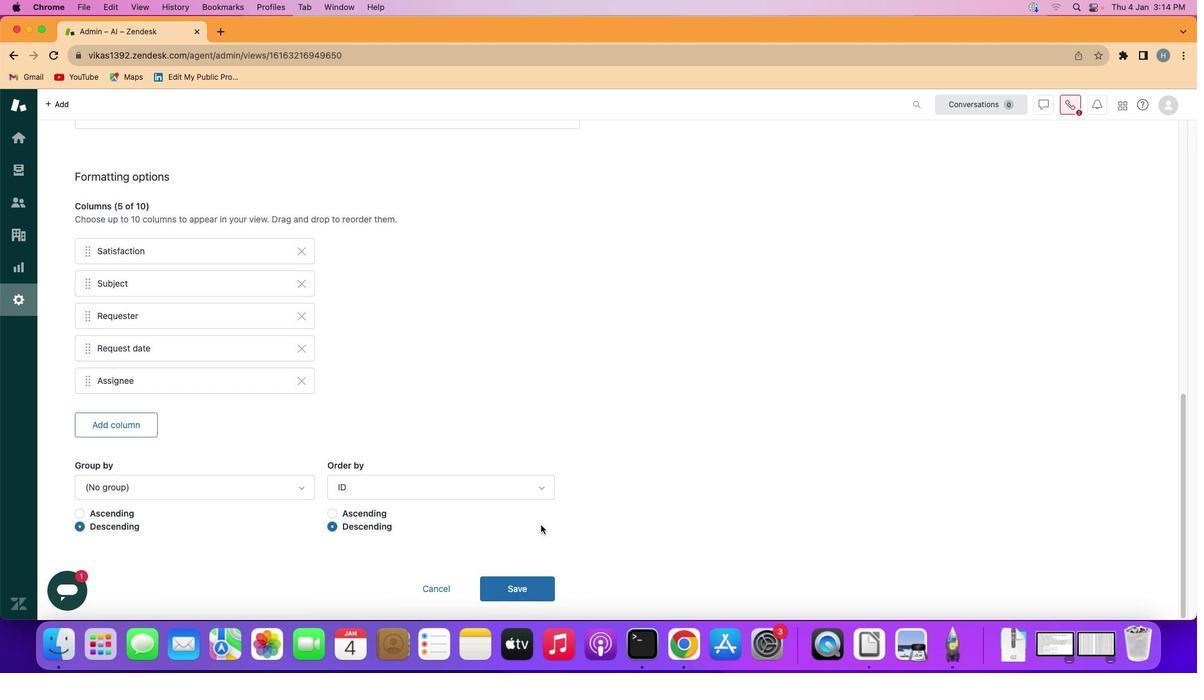 
Action: Mouse scrolled (541, 525) with delta (0, -1)
Screenshot: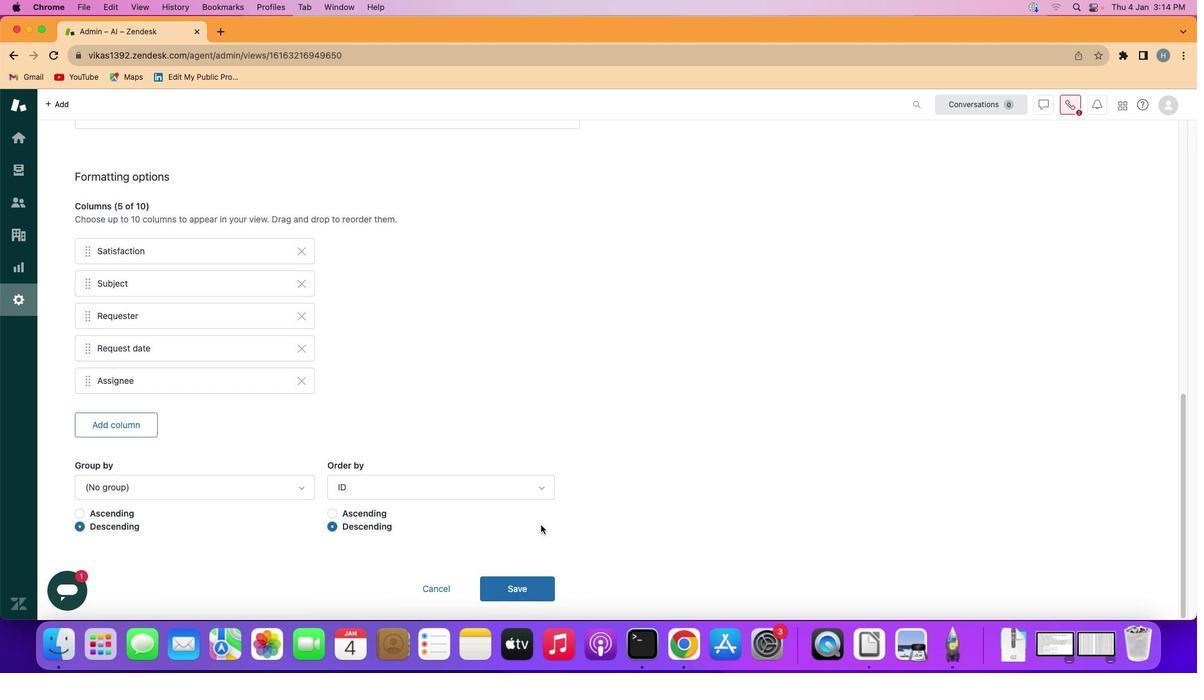 
Action: Mouse scrolled (541, 525) with delta (0, -3)
Screenshot: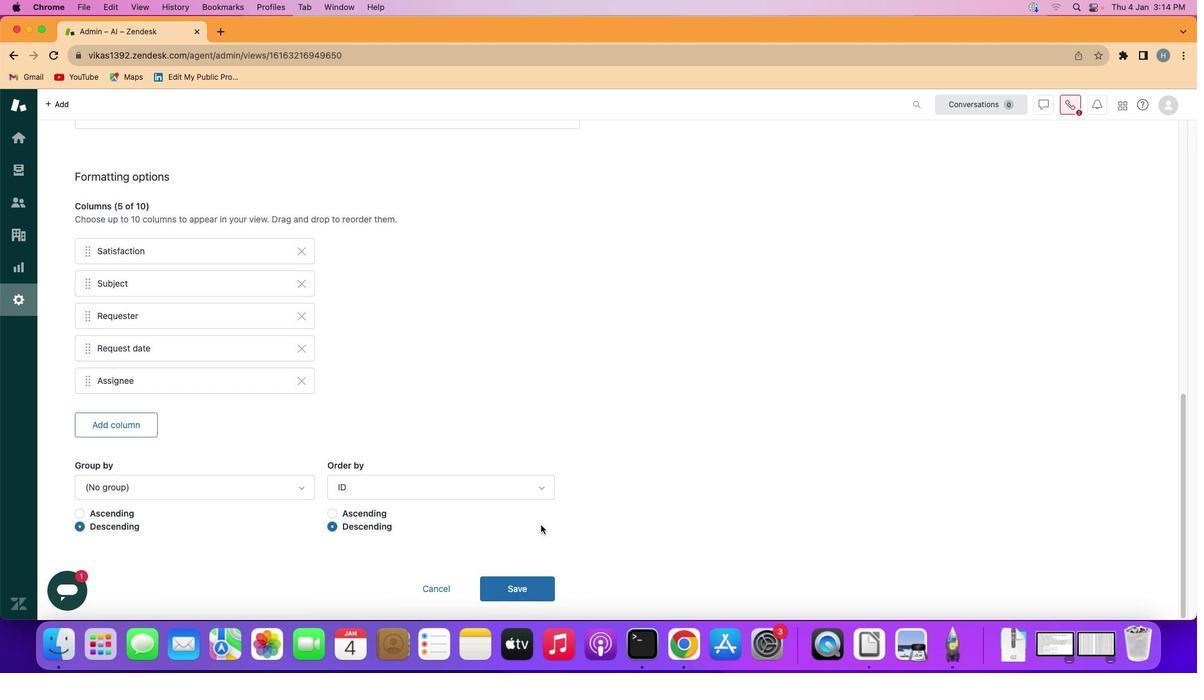 
Action: Mouse scrolled (541, 525) with delta (0, -3)
Screenshot: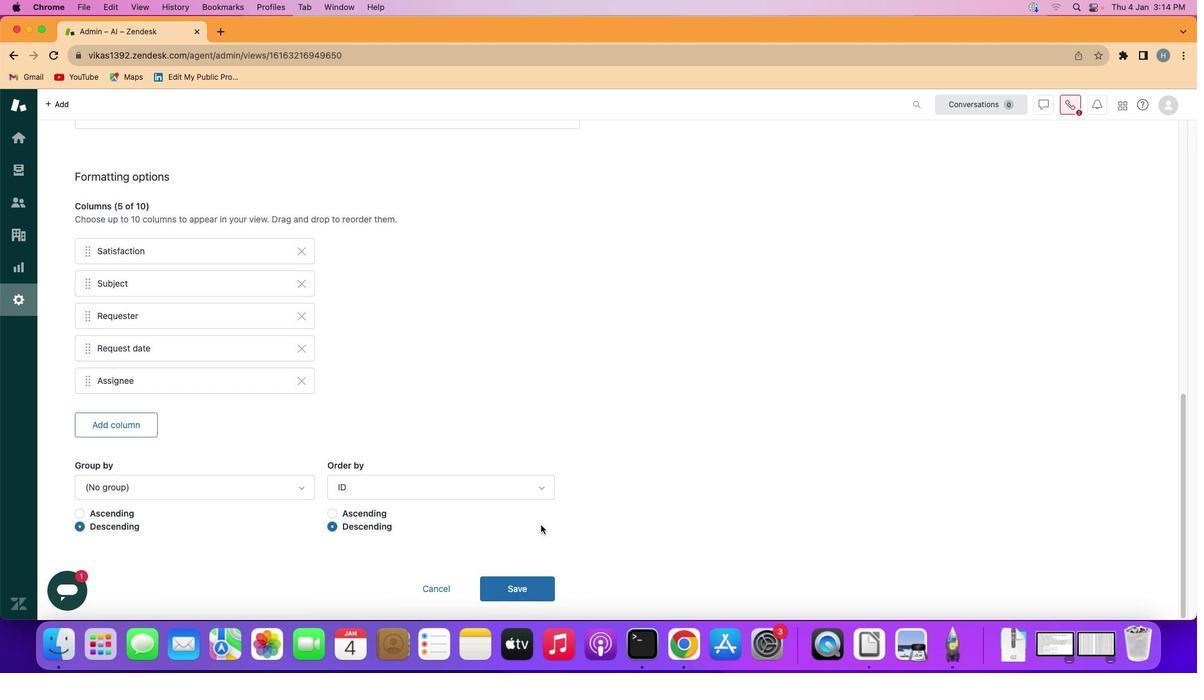 
Action: Mouse moved to (512, 588)
Screenshot: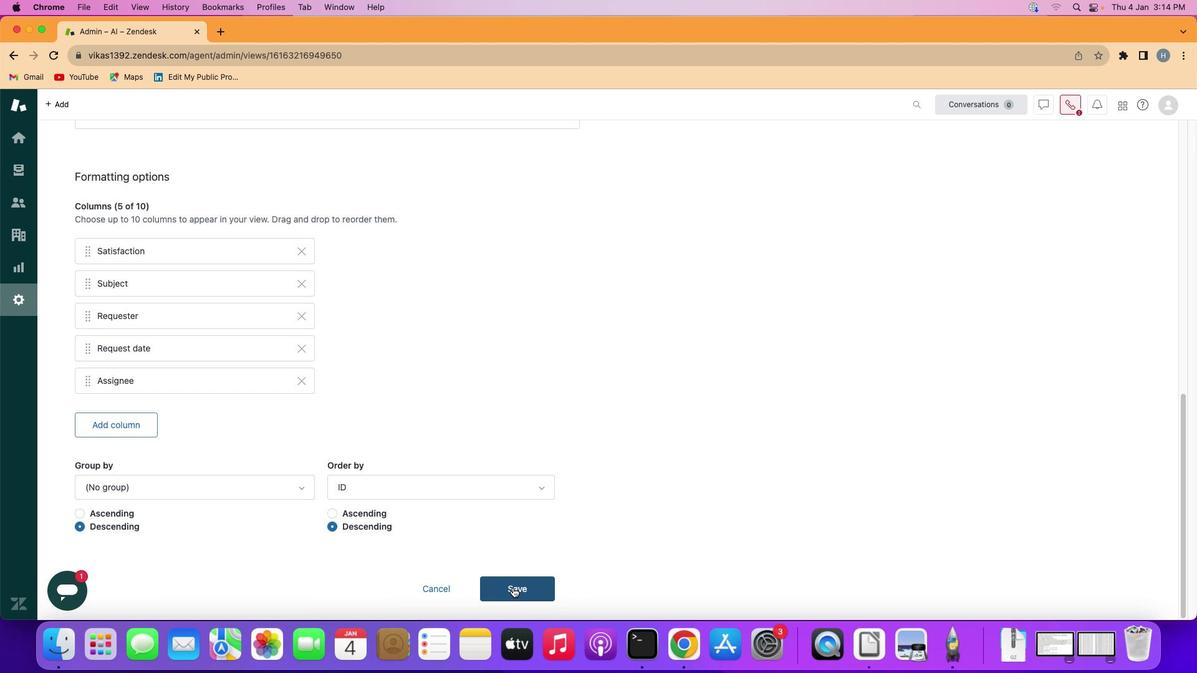 
Action: Mouse pressed left at (512, 588)
Screenshot: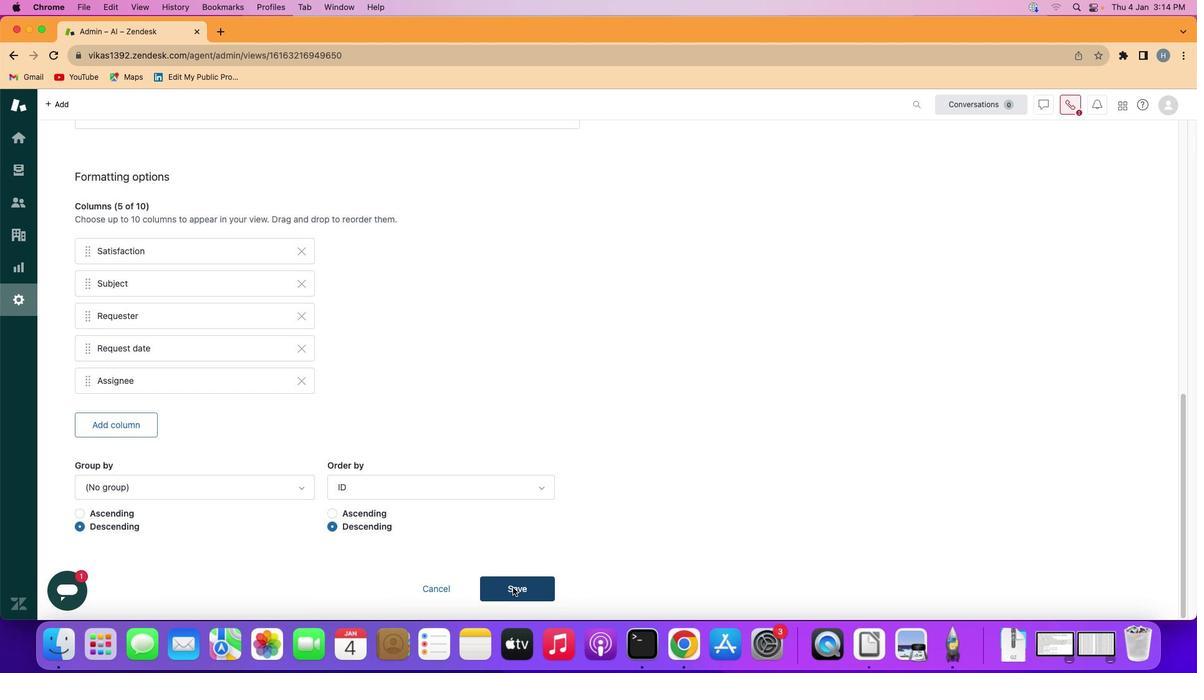 
Action: Mouse moved to (507, 454)
Screenshot: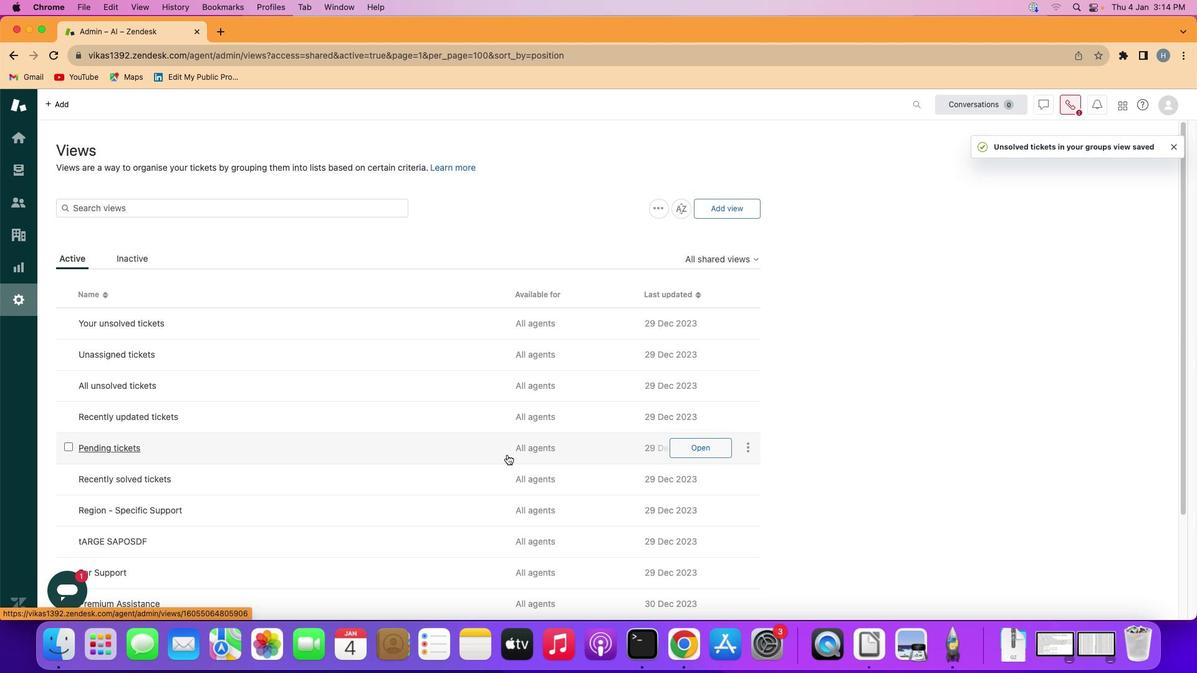 
